 Task: Look for space in Boli, China from 6th September, 2023 to 10th September, 2023 for 1 adult in price range Rs.10000 to Rs.15000. Place can be private room with 1  bedroom having 1 bed and 1 bathroom. Property type can be house, flat, guest house, hotel. Booking option can be shelf check-in. Required host language is Chinese (Simplified).
Action: Mouse moved to (555, 119)
Screenshot: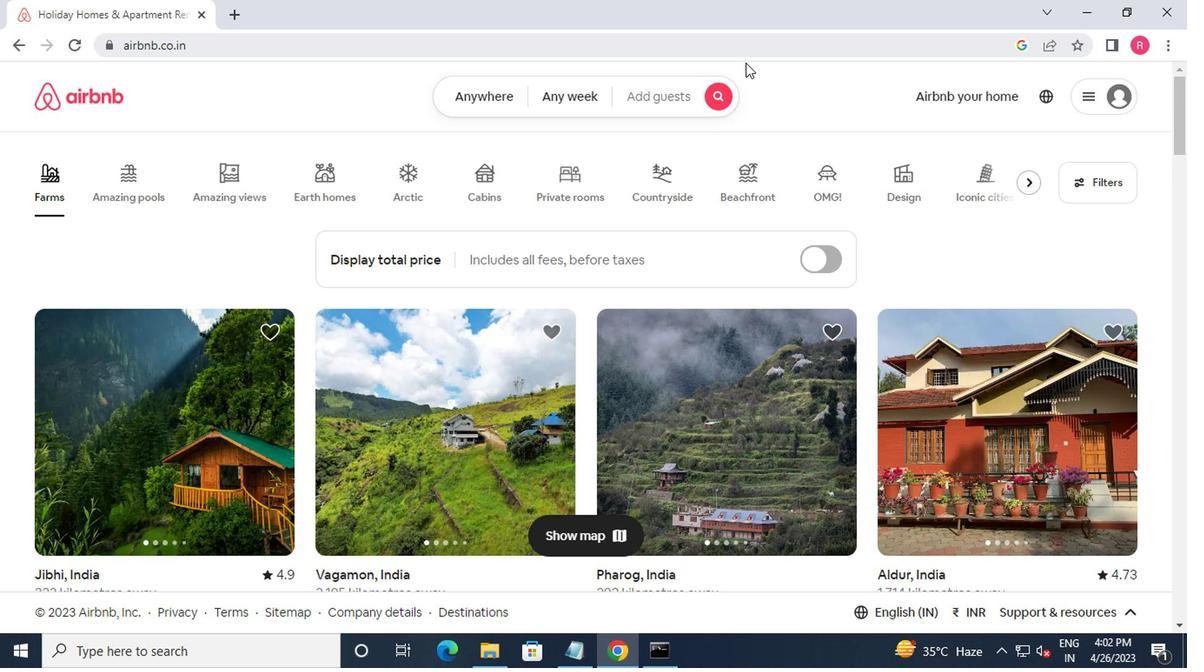 
Action: Mouse pressed left at (555, 119)
Screenshot: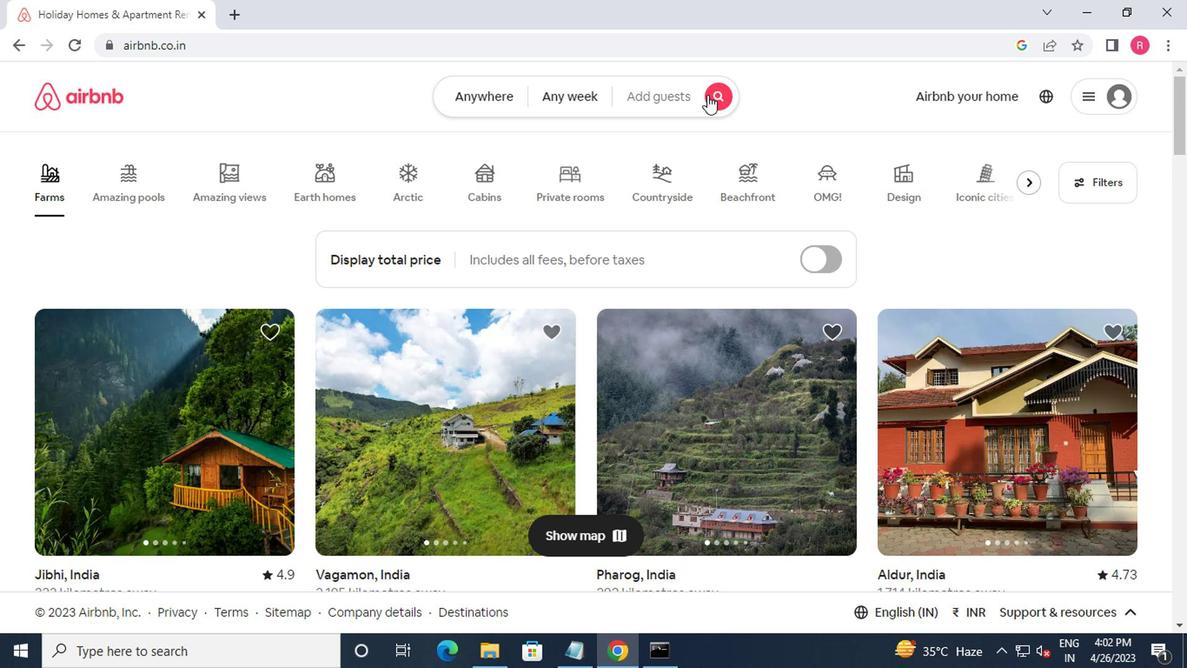 
Action: Mouse moved to (334, 166)
Screenshot: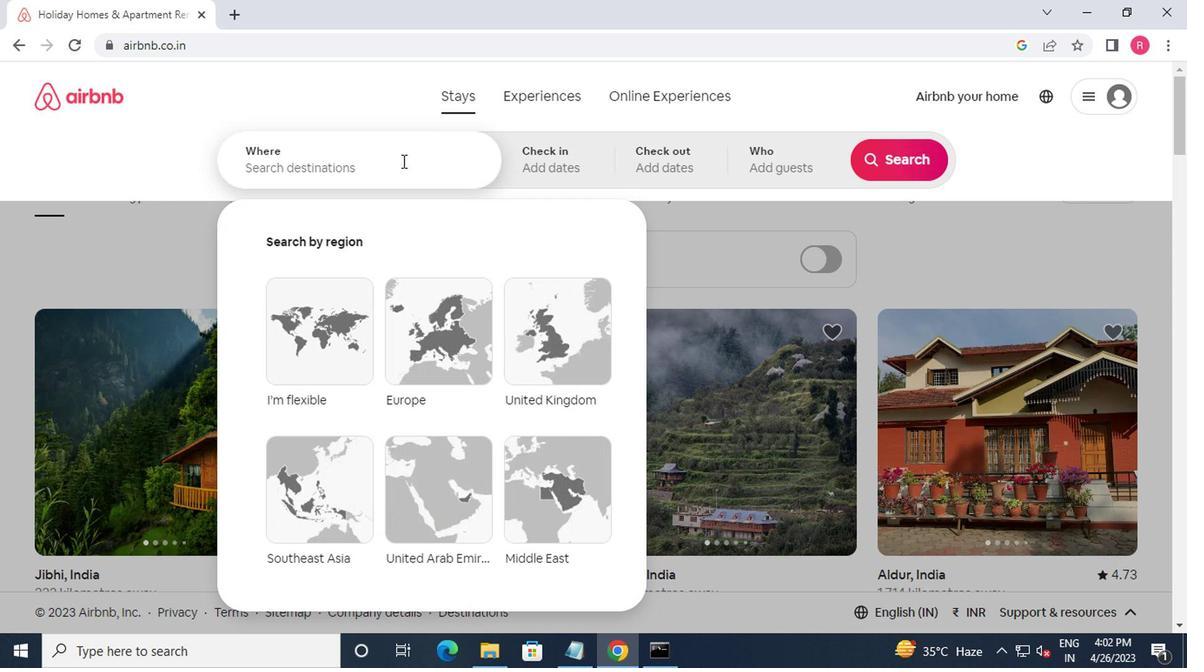 
Action: Mouse pressed left at (334, 166)
Screenshot: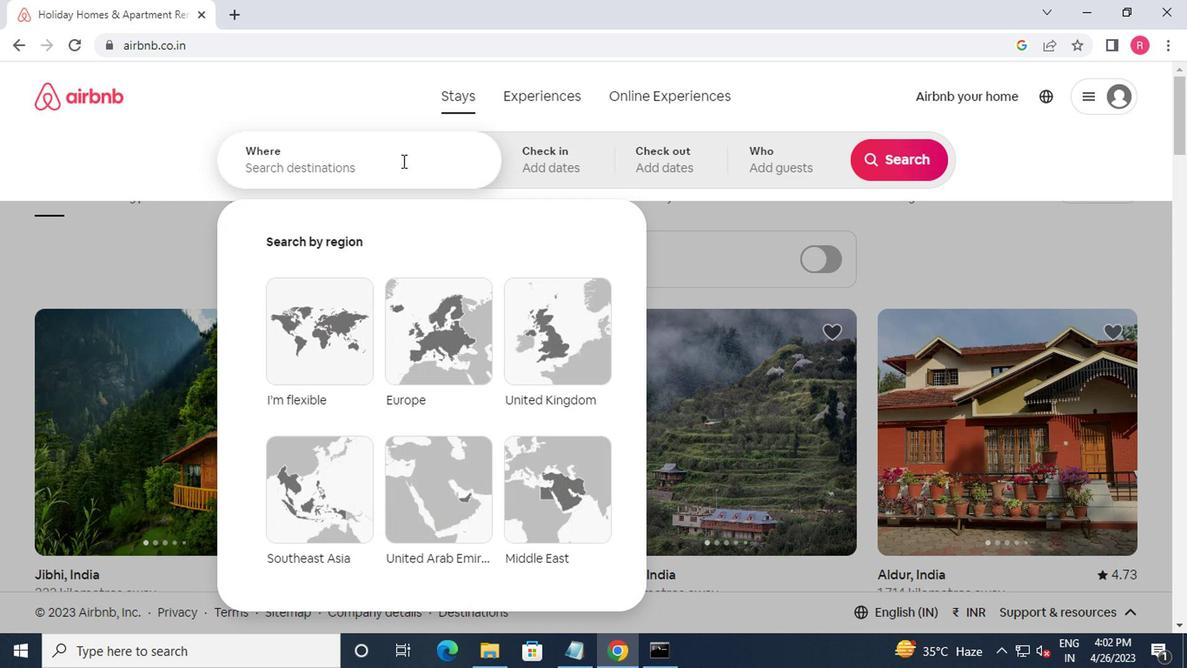 
Action: Mouse moved to (333, 167)
Screenshot: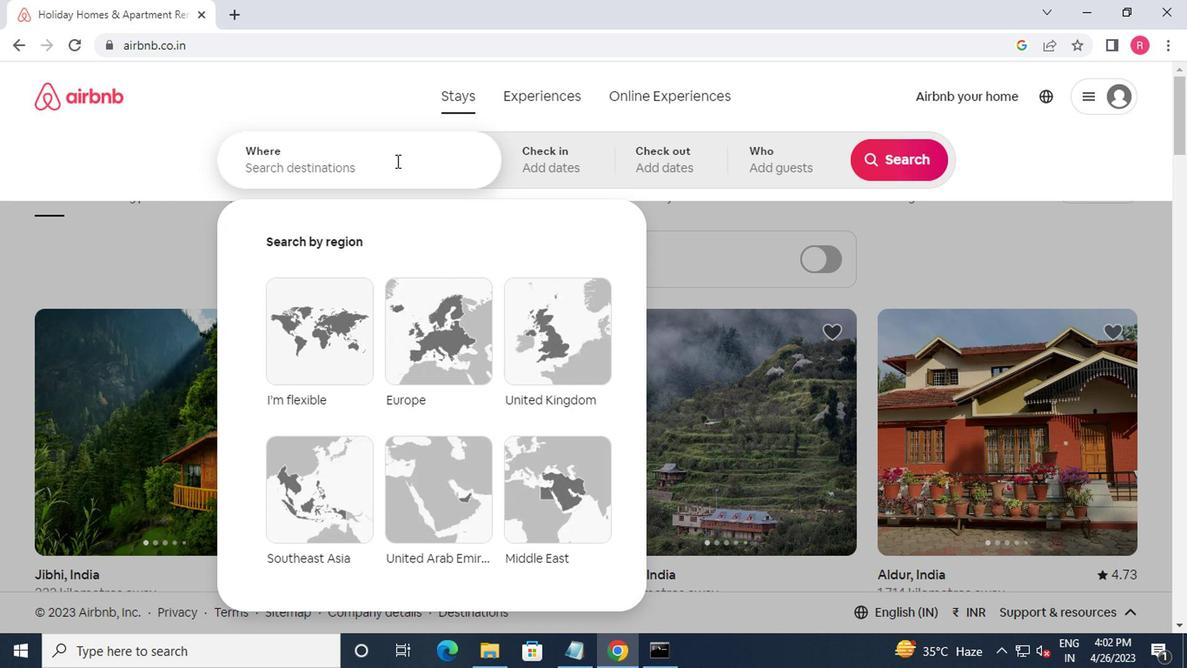 
Action: Key pressed boli,china<Key.enter>
Screenshot: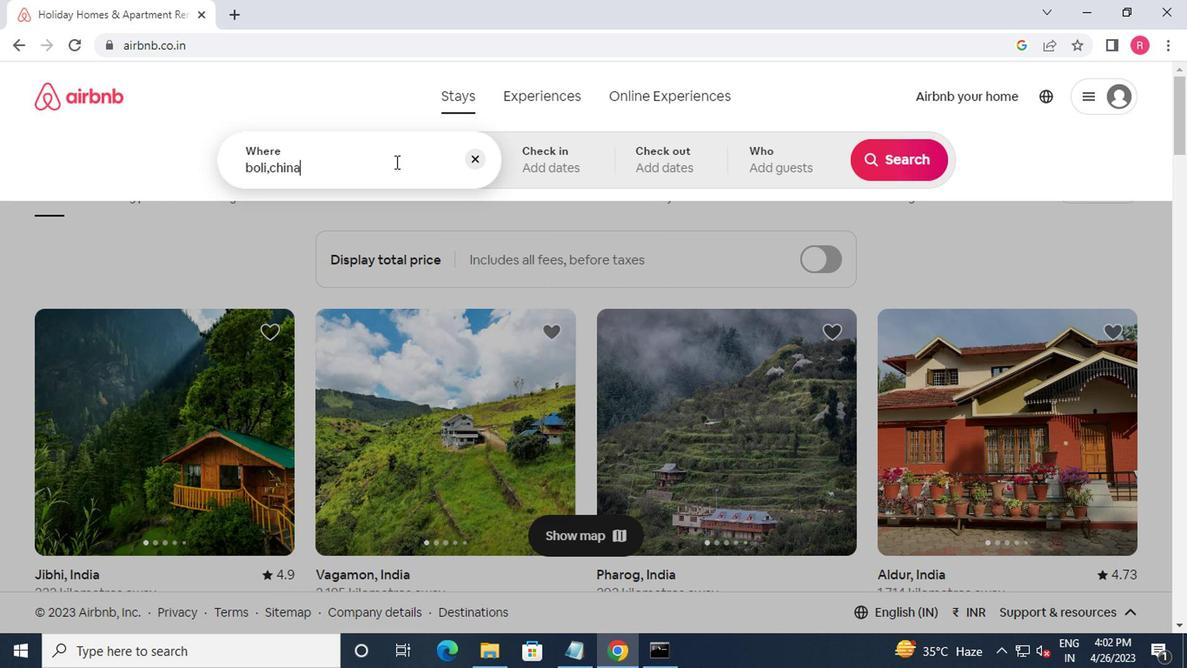 
Action: Mouse moved to (671, 267)
Screenshot: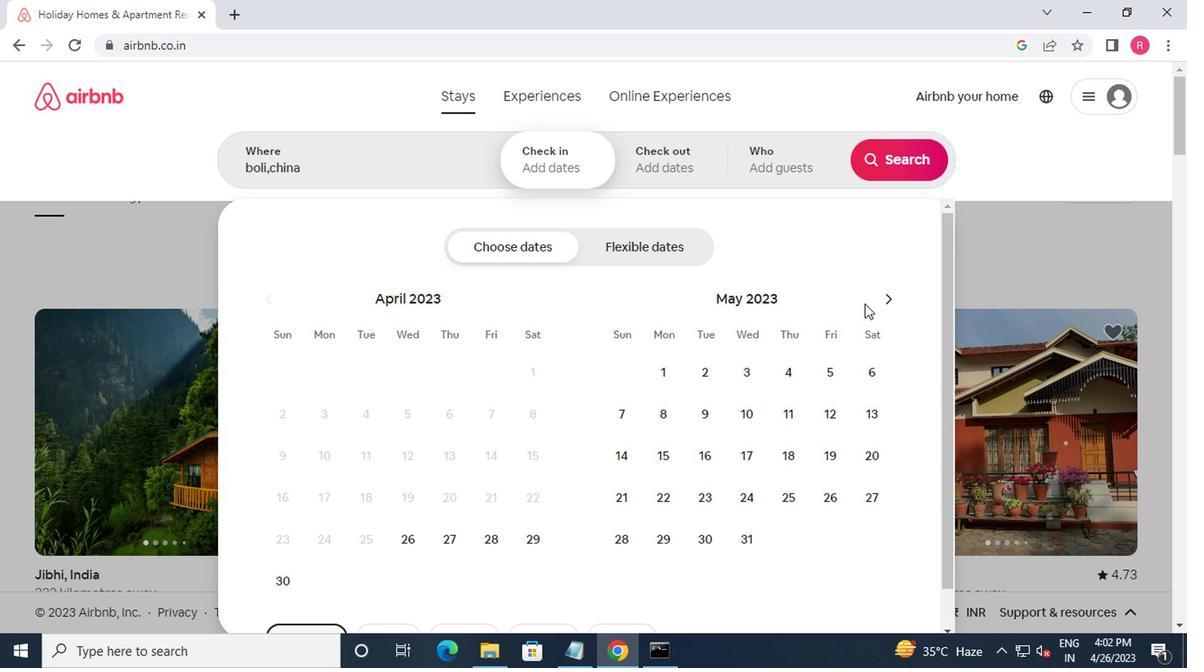 
Action: Mouse pressed left at (671, 267)
Screenshot: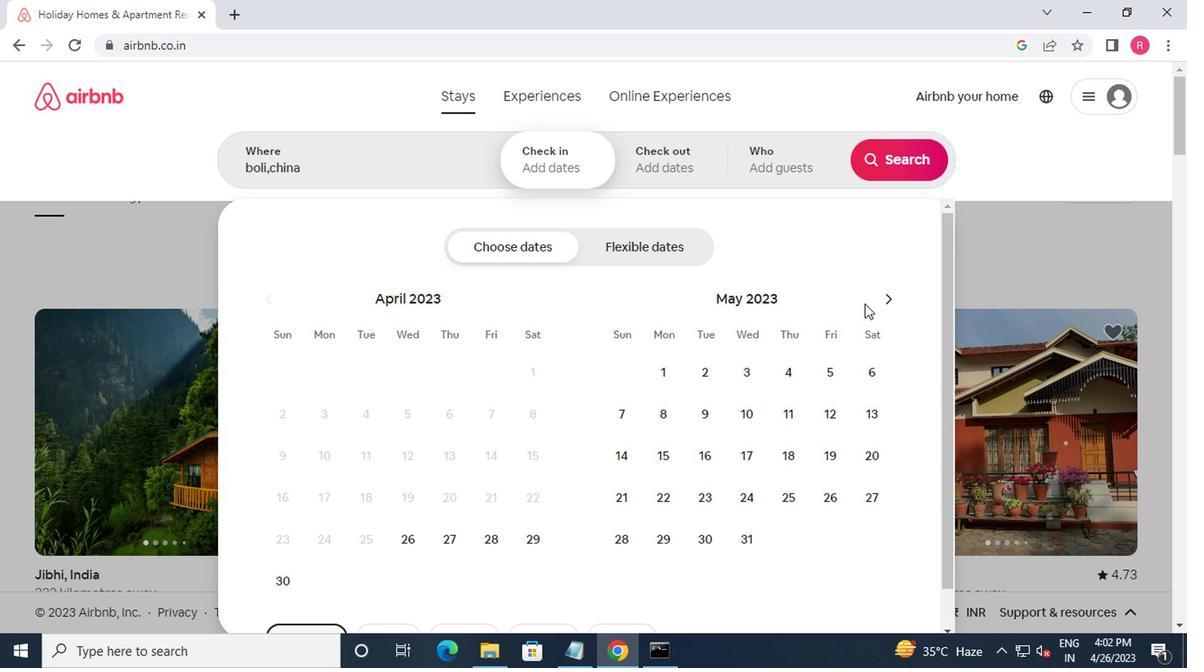 
Action: Mouse moved to (677, 267)
Screenshot: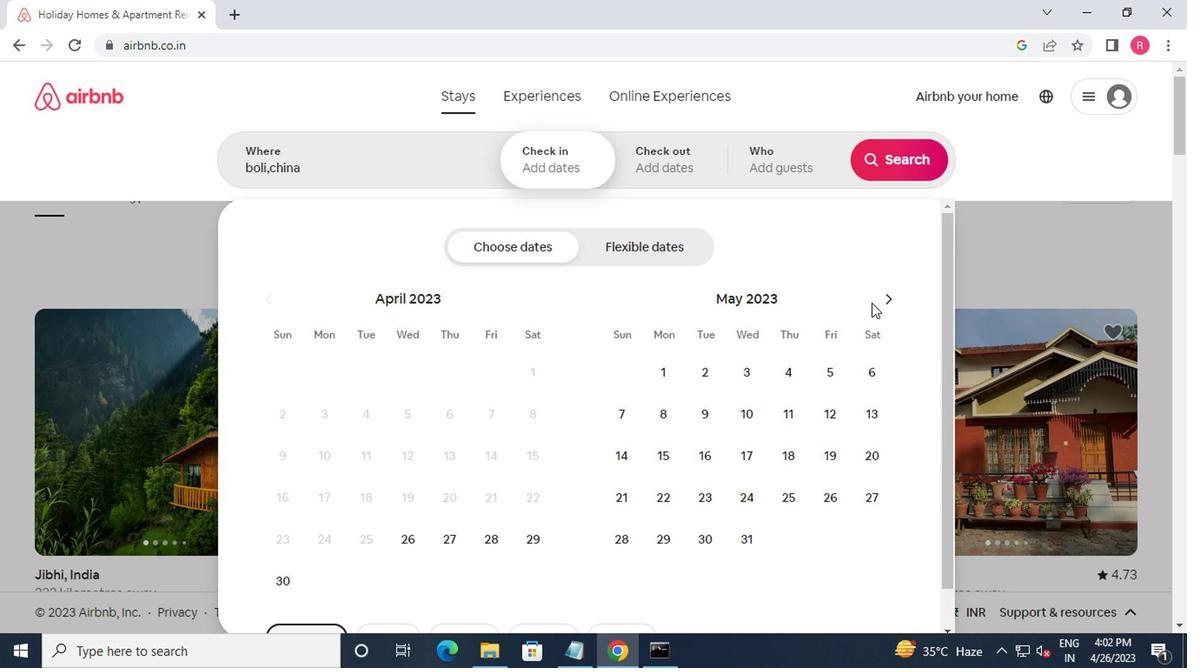 
Action: Mouse pressed left at (677, 267)
Screenshot: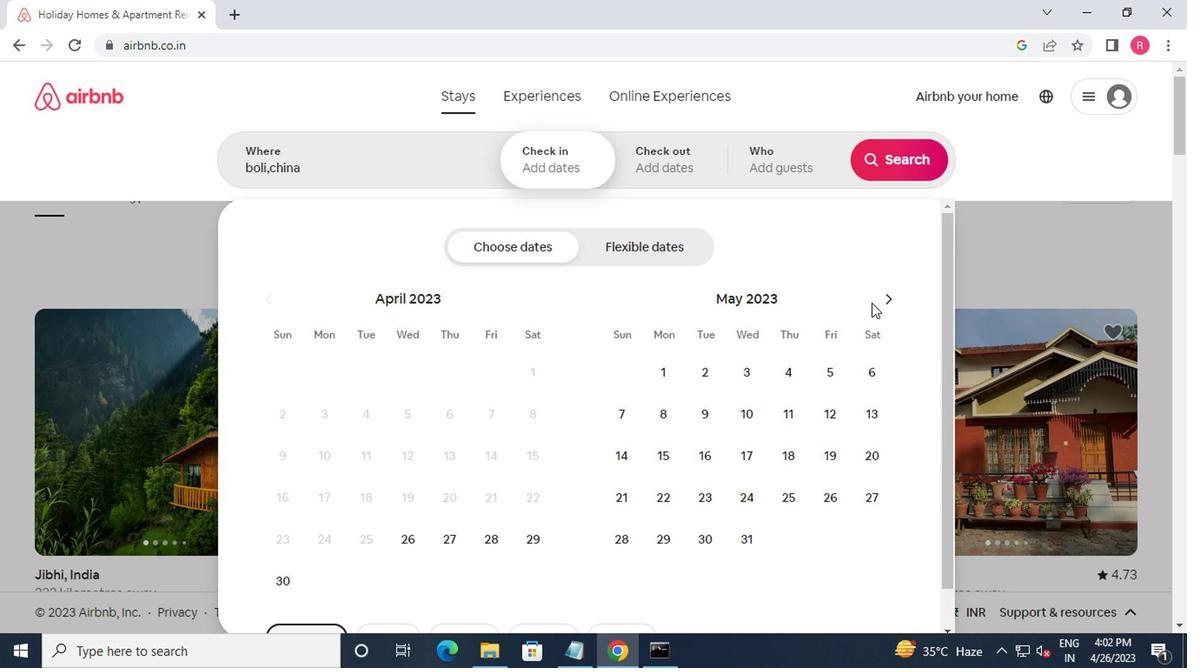 
Action: Mouse moved to (677, 267)
Screenshot: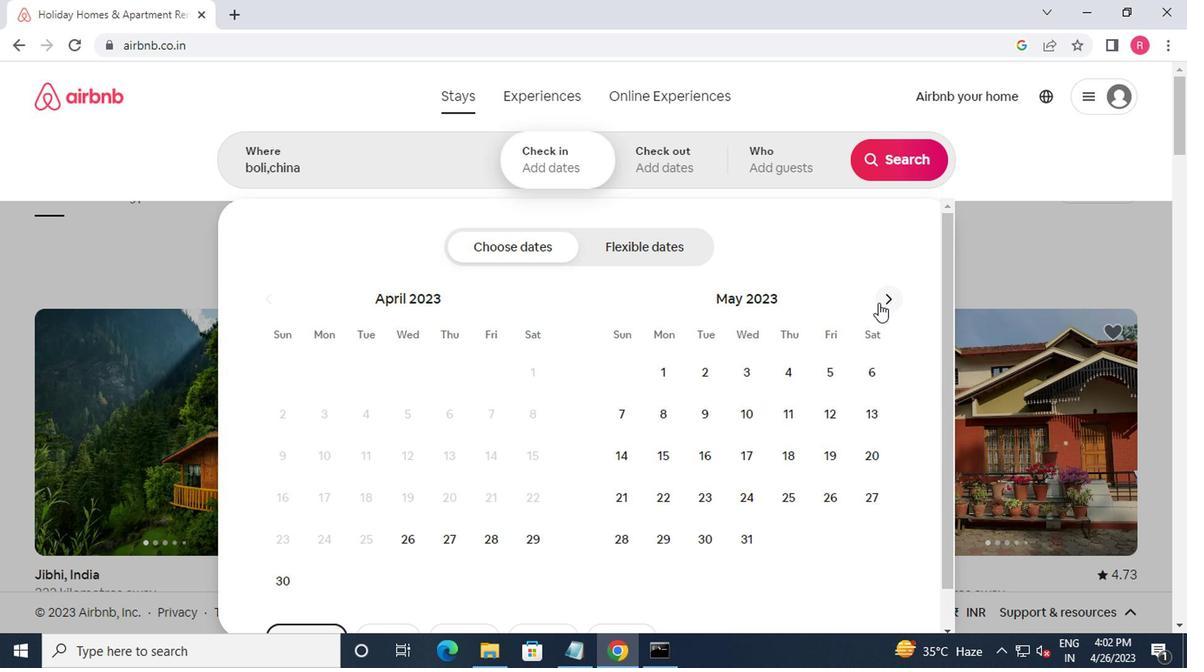 
Action: Mouse pressed left at (677, 267)
Screenshot: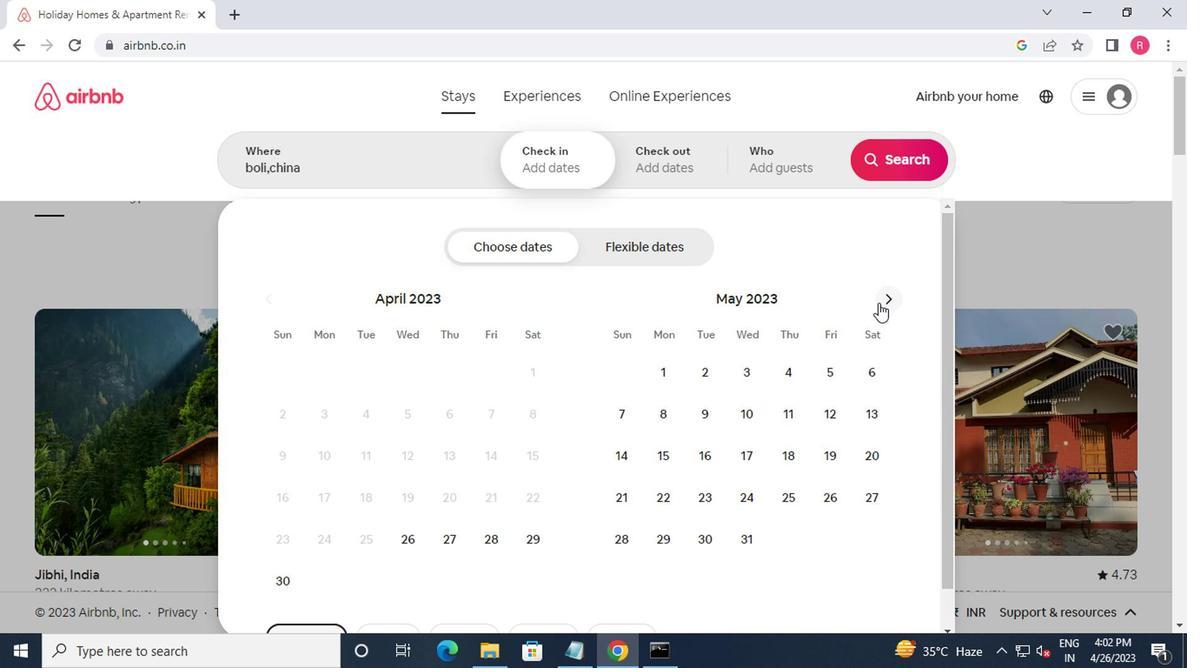 
Action: Mouse pressed left at (677, 267)
Screenshot: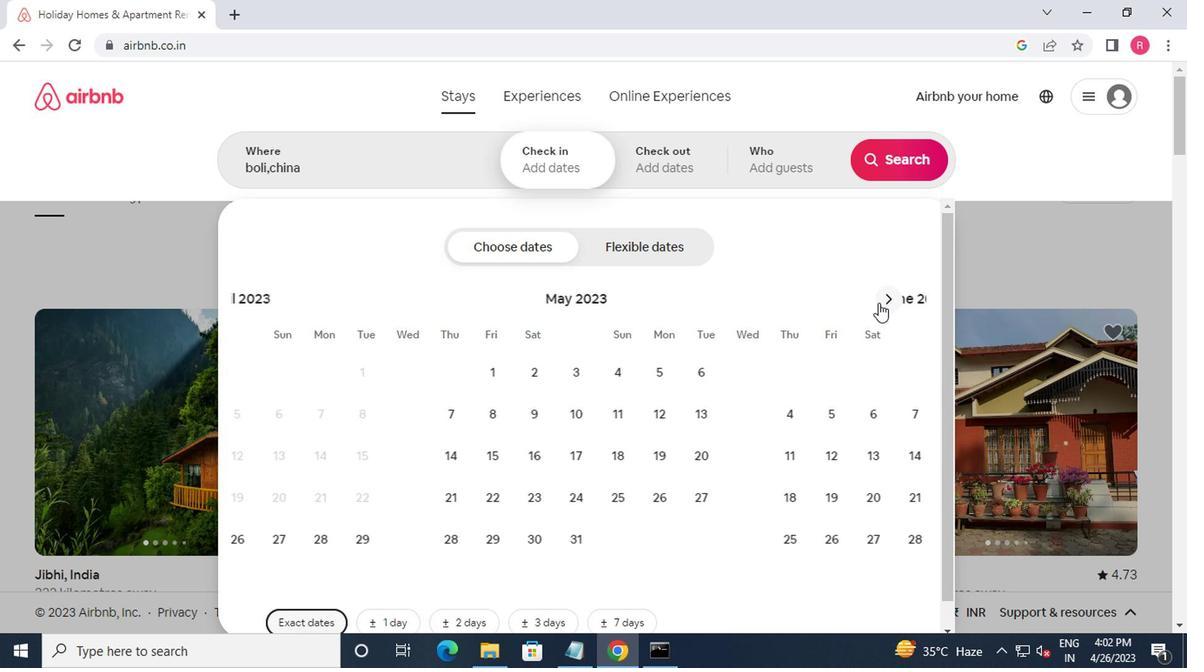 
Action: Mouse pressed left at (677, 267)
Screenshot: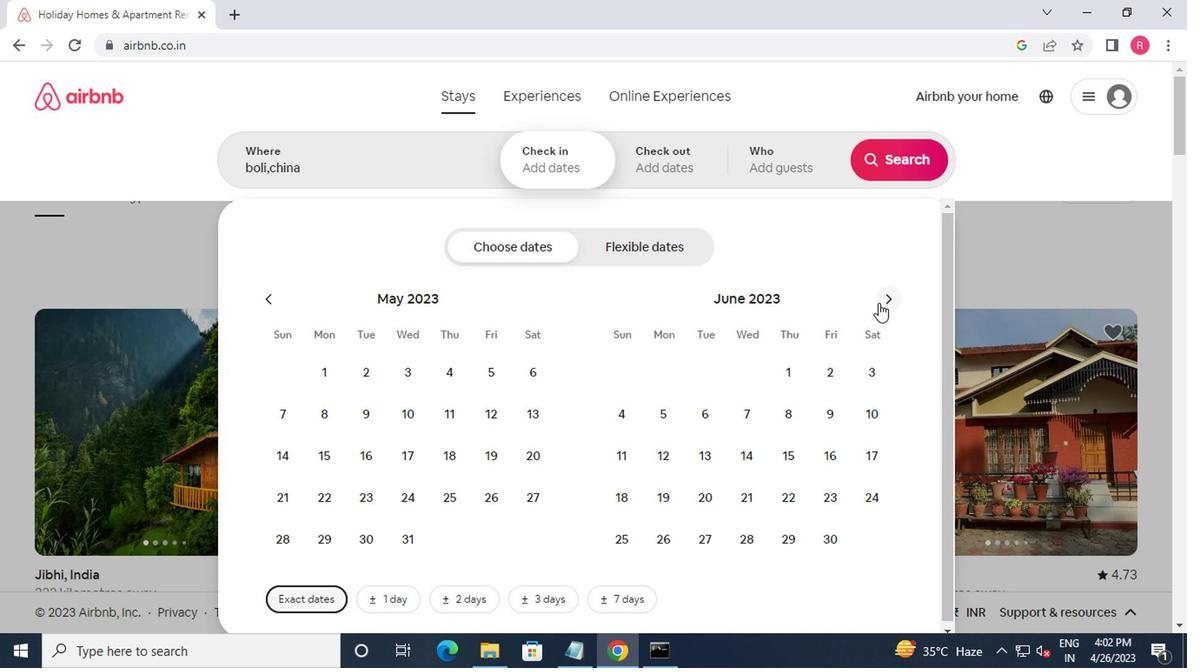 
Action: Mouse pressed left at (677, 267)
Screenshot: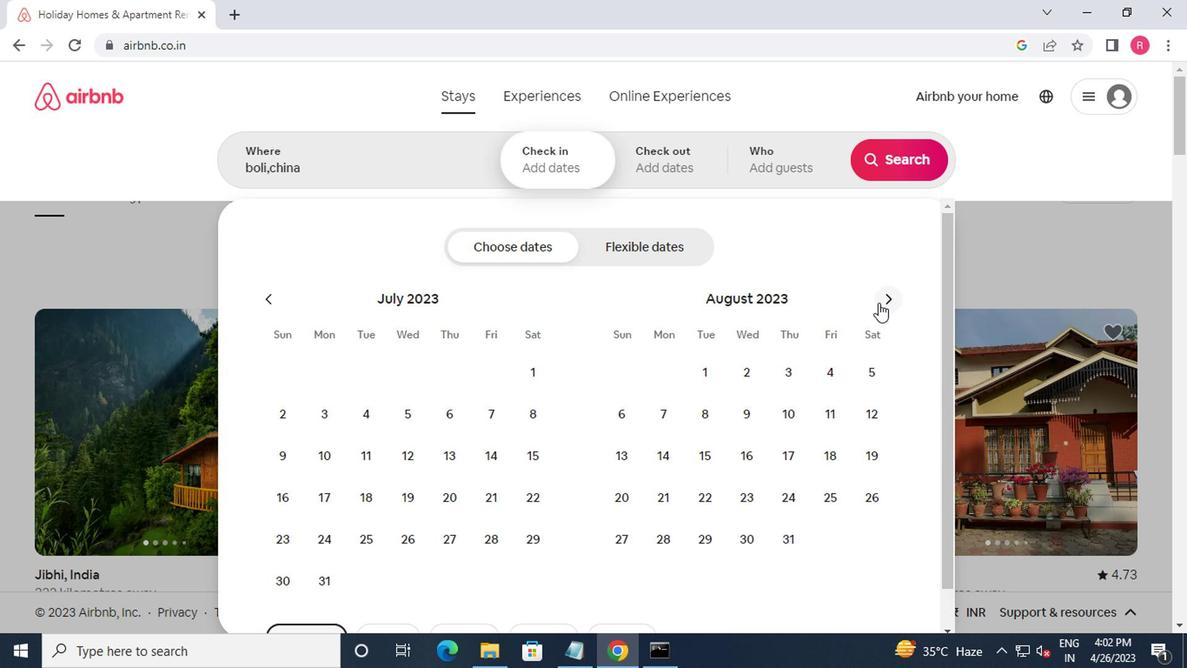 
Action: Mouse moved to (582, 348)
Screenshot: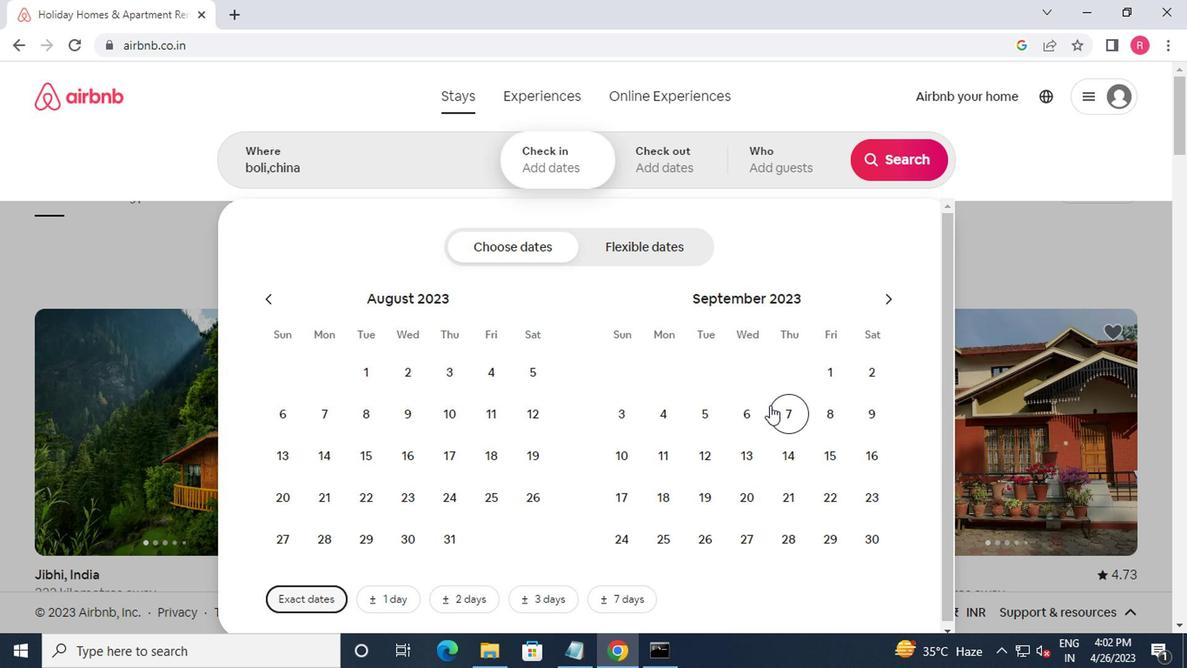 
Action: Mouse pressed left at (582, 348)
Screenshot: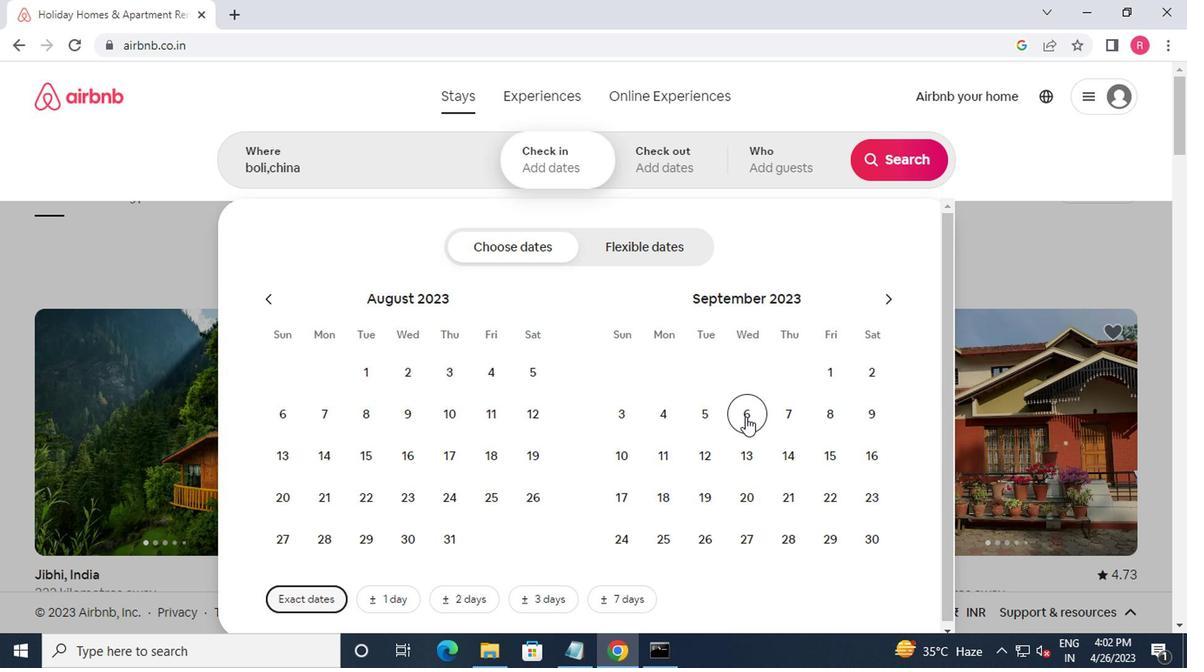
Action: Mouse moved to (495, 376)
Screenshot: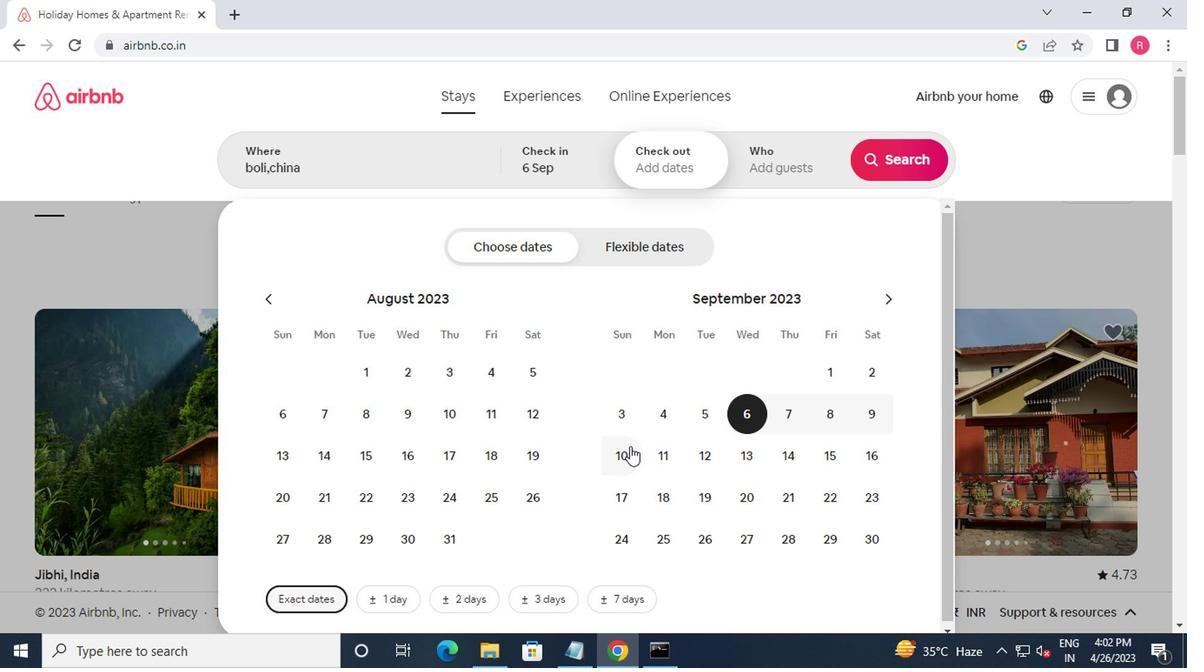 
Action: Mouse pressed left at (495, 376)
Screenshot: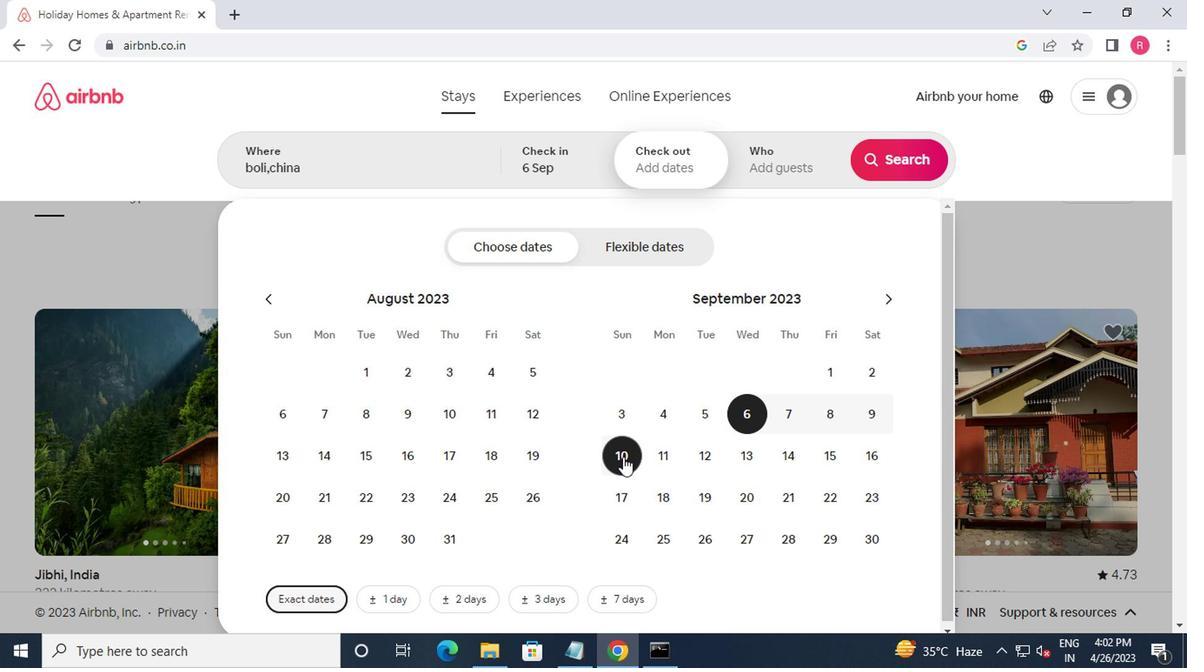 
Action: Mouse moved to (592, 170)
Screenshot: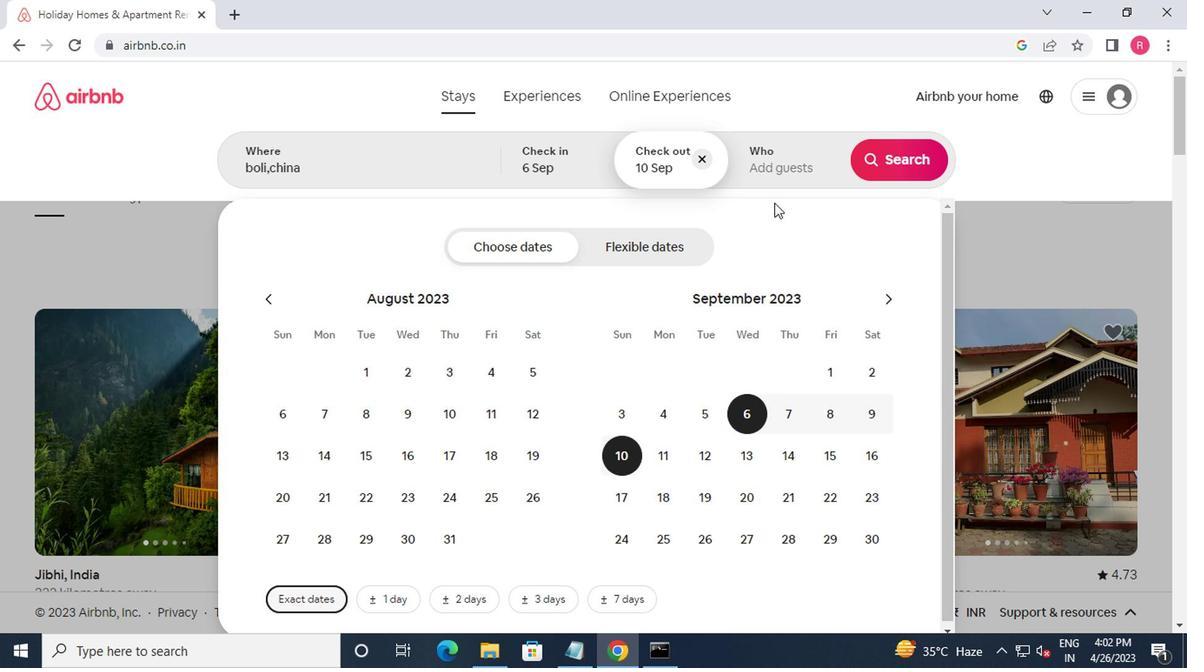 
Action: Mouse pressed left at (592, 170)
Screenshot: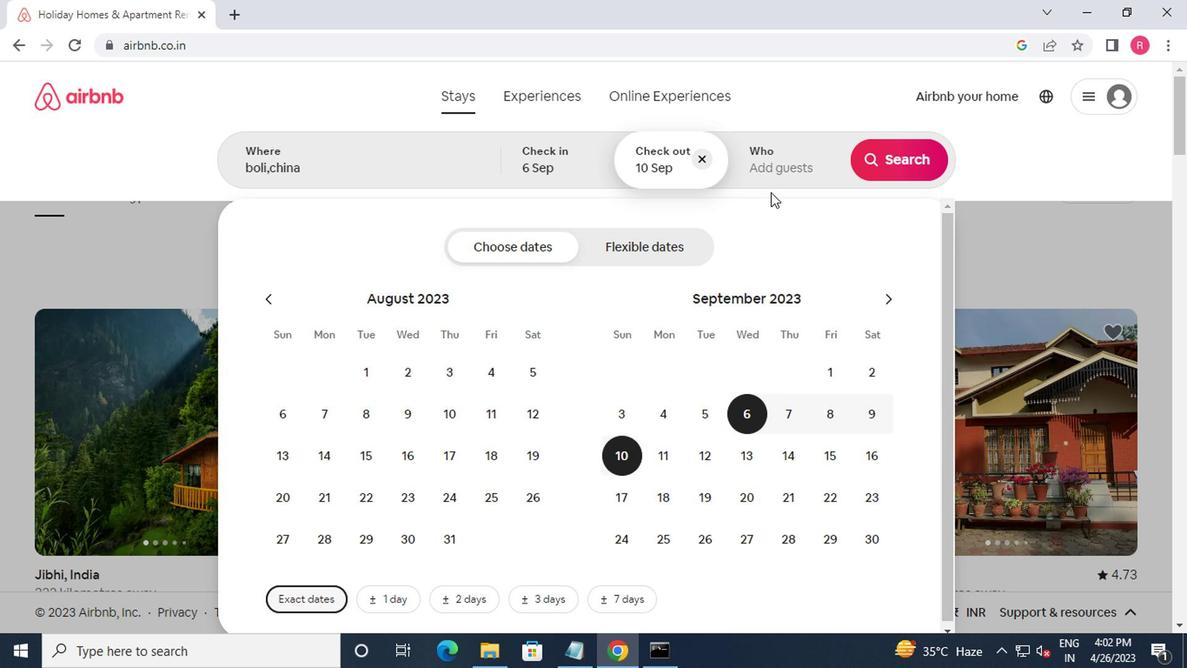 
Action: Mouse moved to (690, 234)
Screenshot: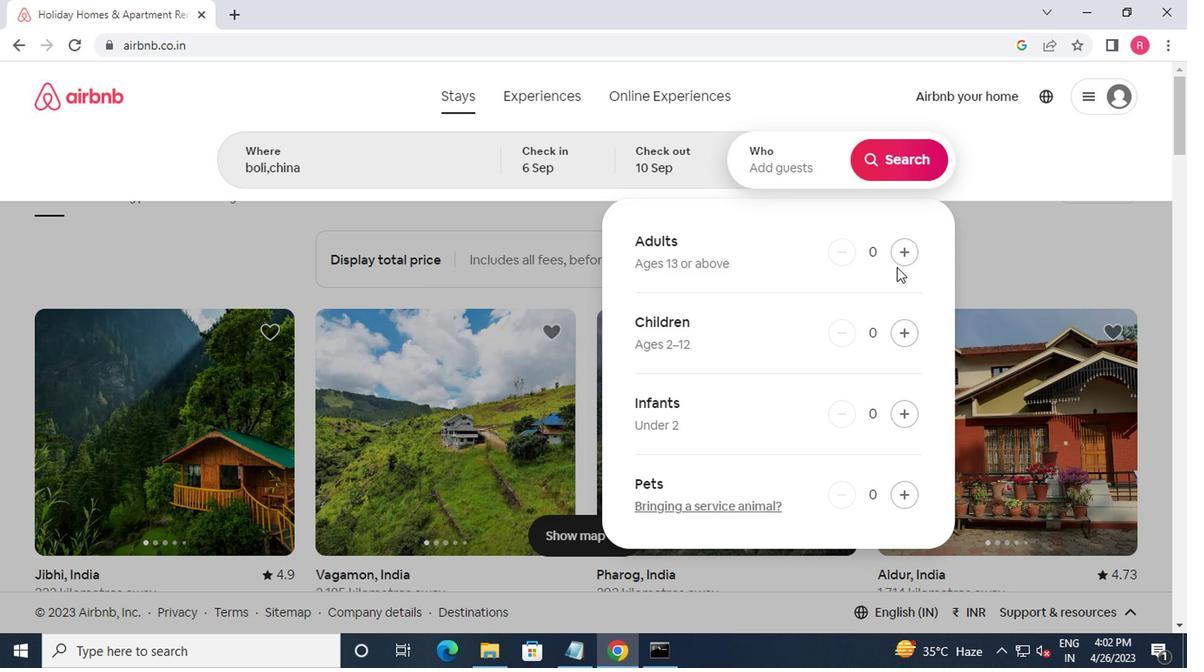 
Action: Mouse pressed left at (690, 234)
Screenshot: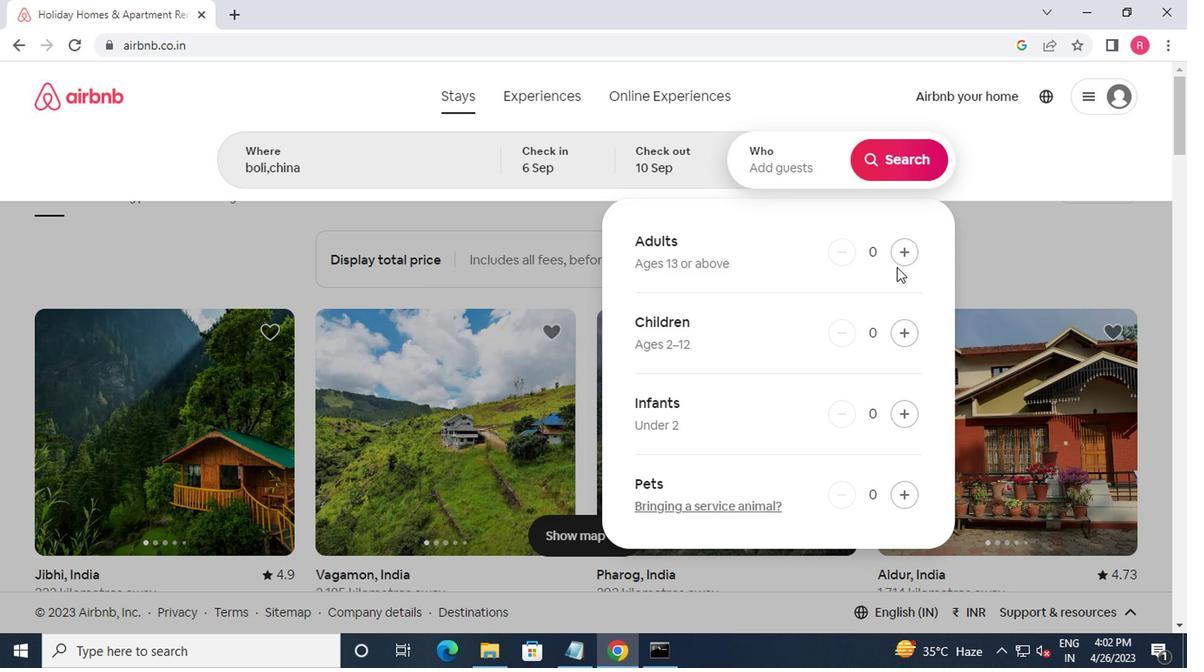 
Action: Mouse moved to (687, 170)
Screenshot: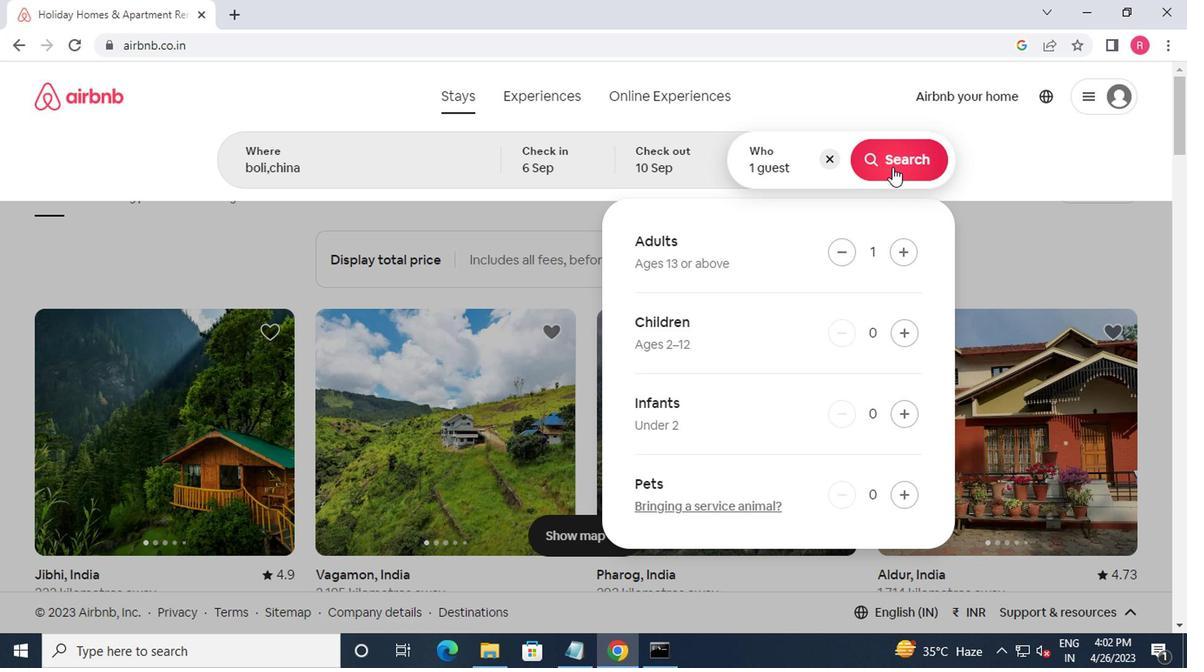 
Action: Mouse pressed left at (687, 170)
Screenshot: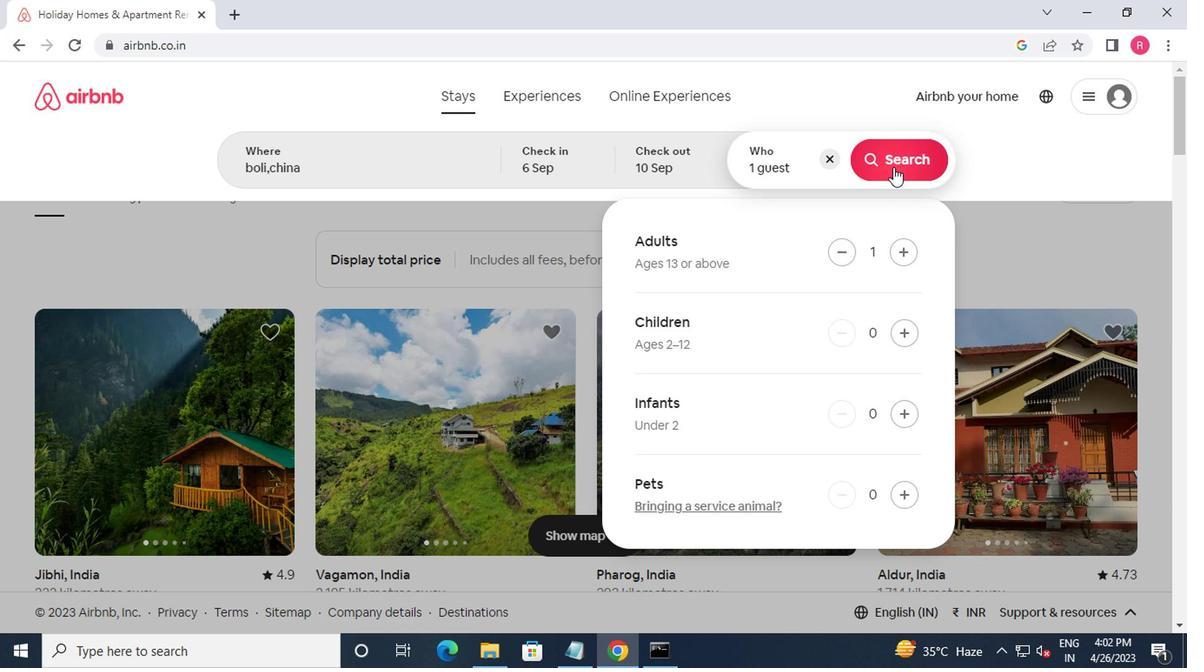 
Action: Mouse moved to (846, 179)
Screenshot: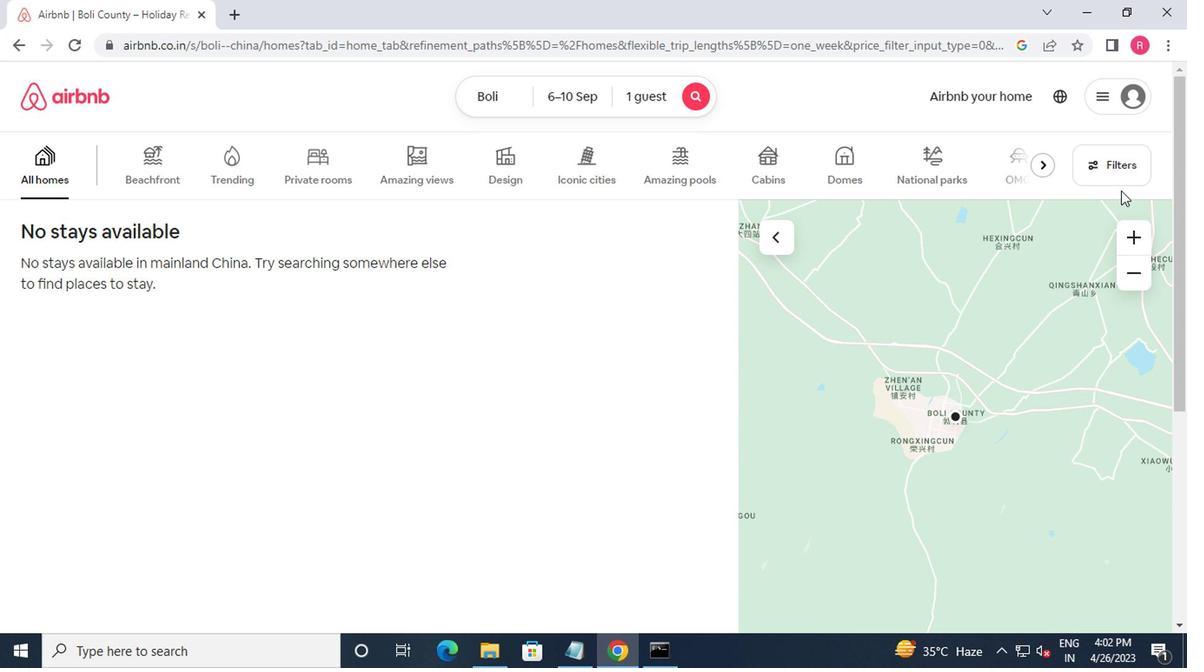 
Action: Mouse pressed left at (846, 179)
Screenshot: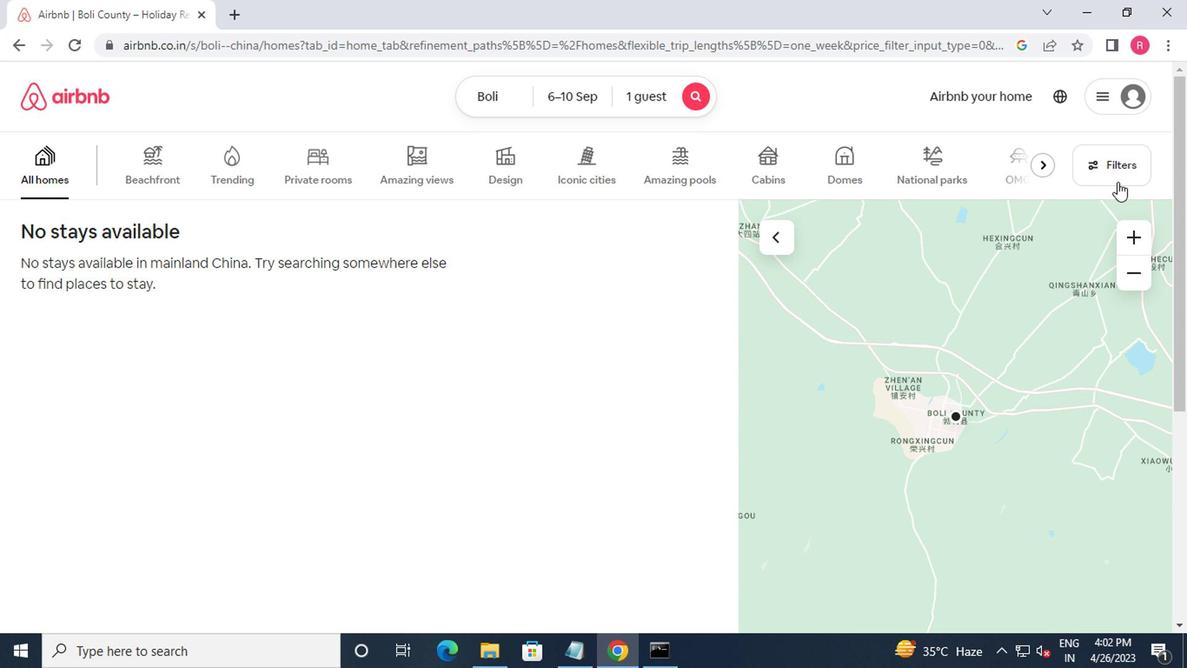 
Action: Mouse moved to (856, 167)
Screenshot: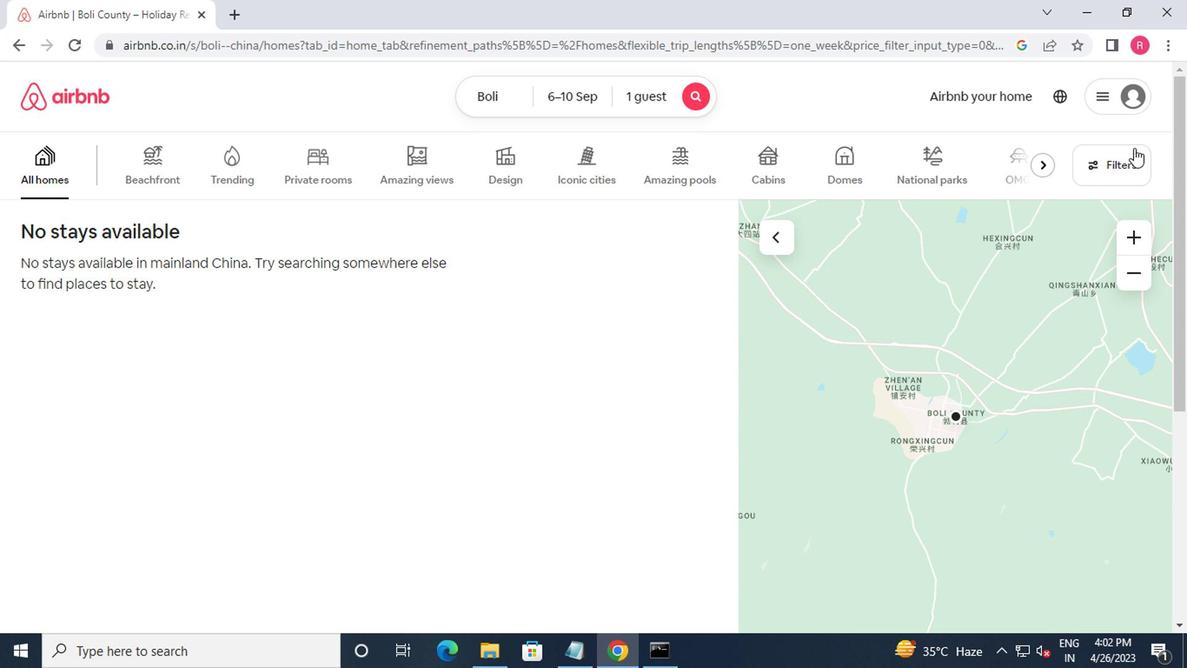 
Action: Mouse pressed left at (856, 167)
Screenshot: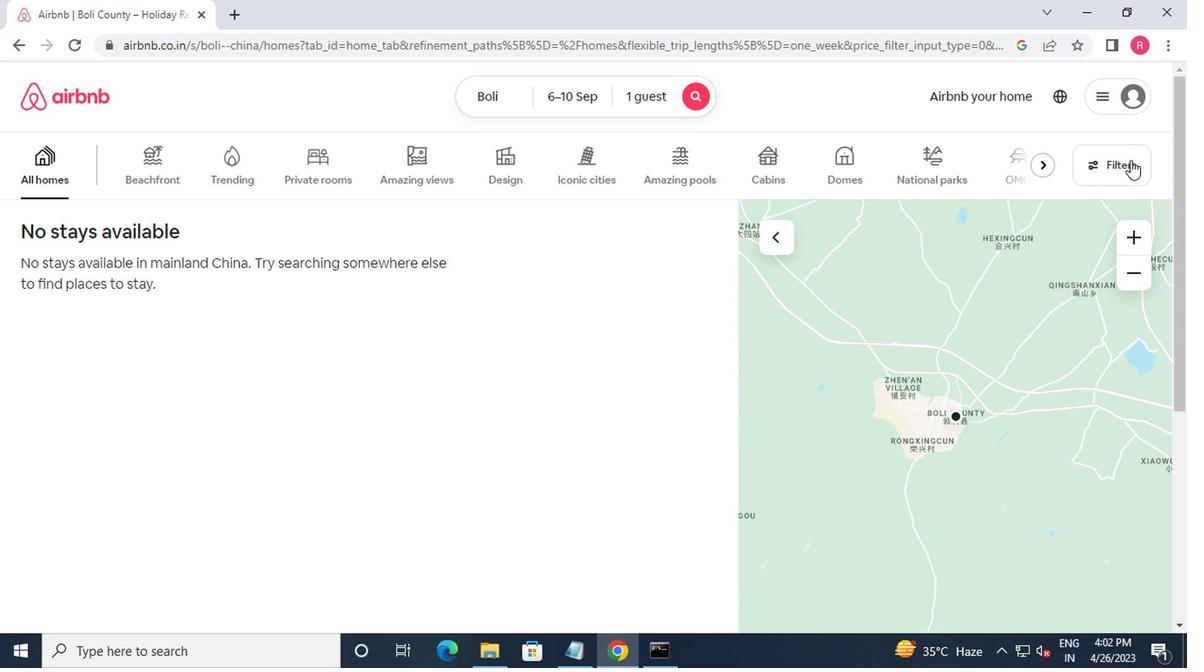 
Action: Mouse moved to (836, 170)
Screenshot: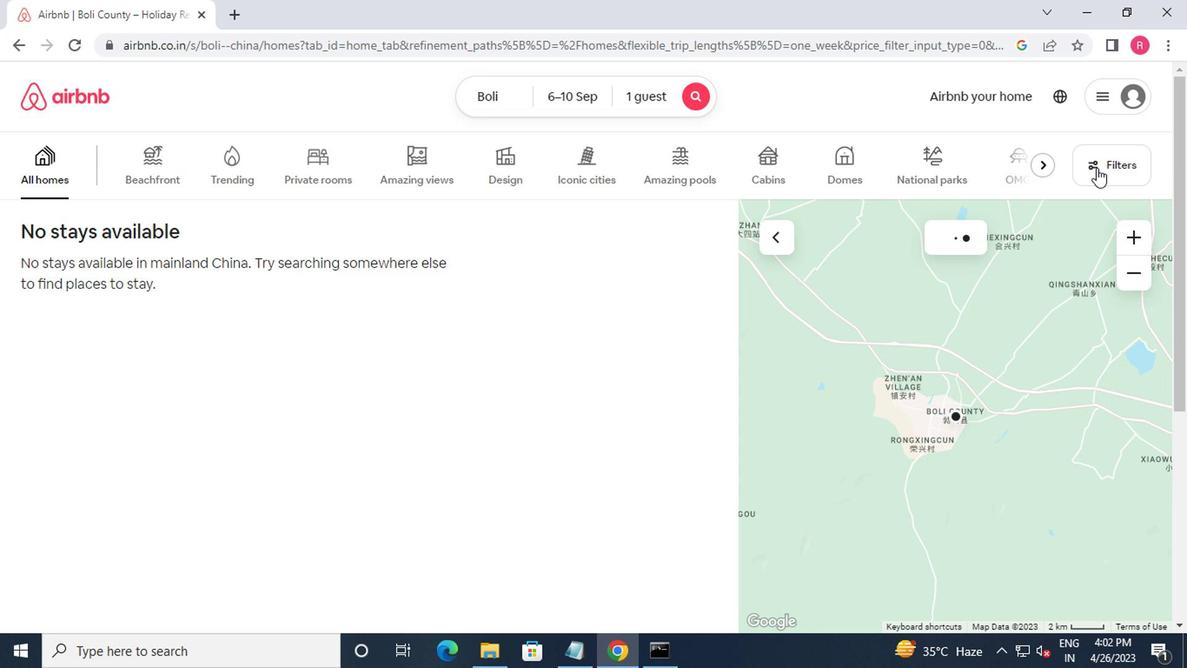 
Action: Mouse pressed left at (836, 170)
Screenshot: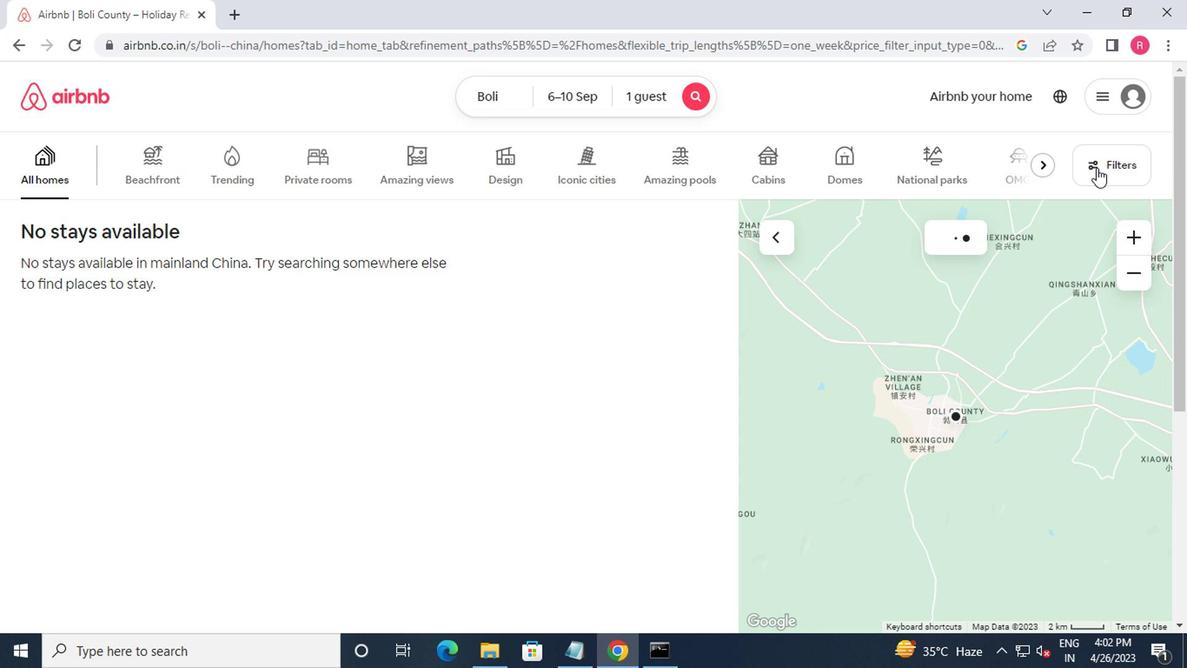 
Action: Mouse moved to (398, 240)
Screenshot: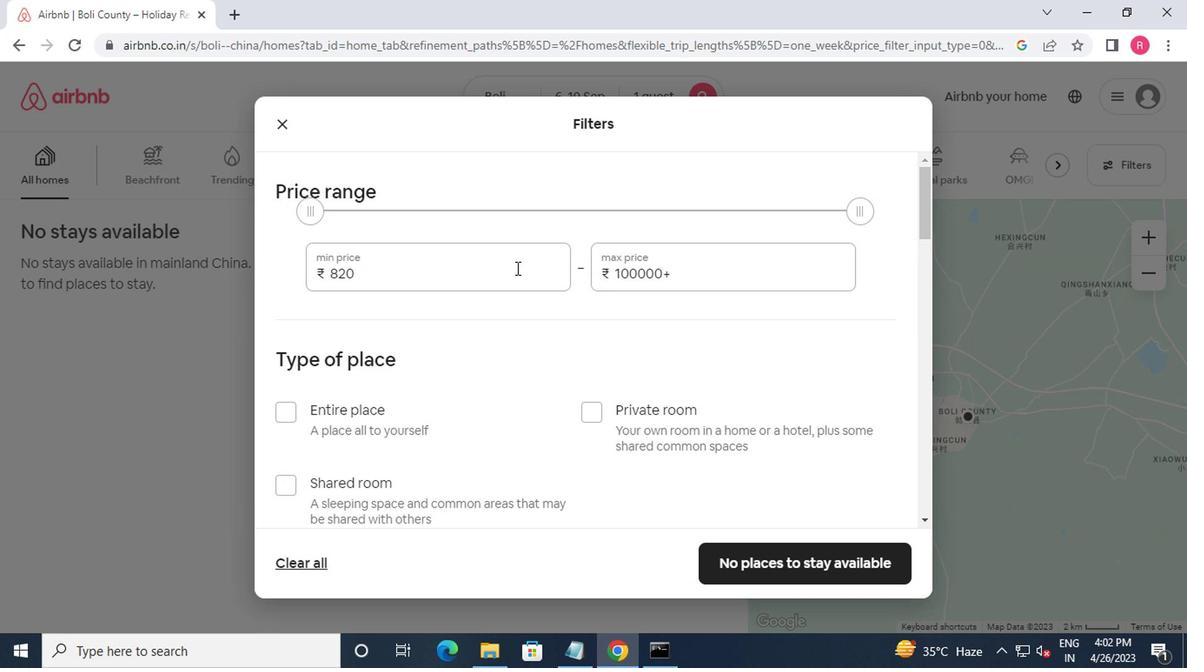 
Action: Mouse pressed left at (398, 240)
Screenshot: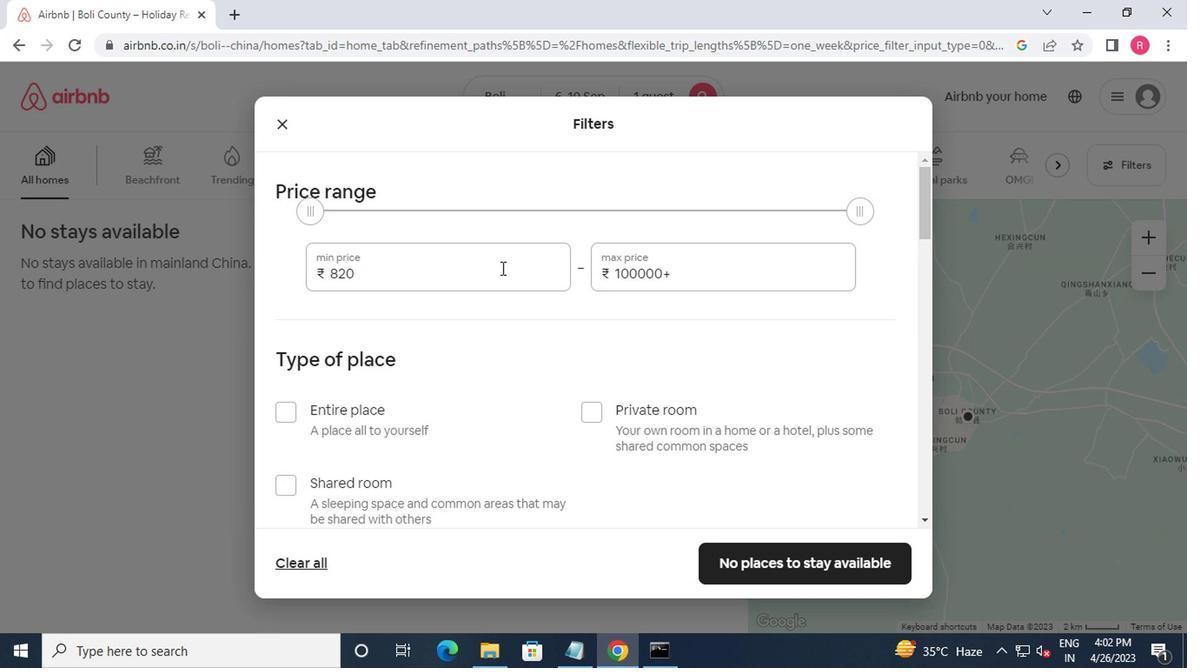 
Action: Mouse moved to (398, 239)
Screenshot: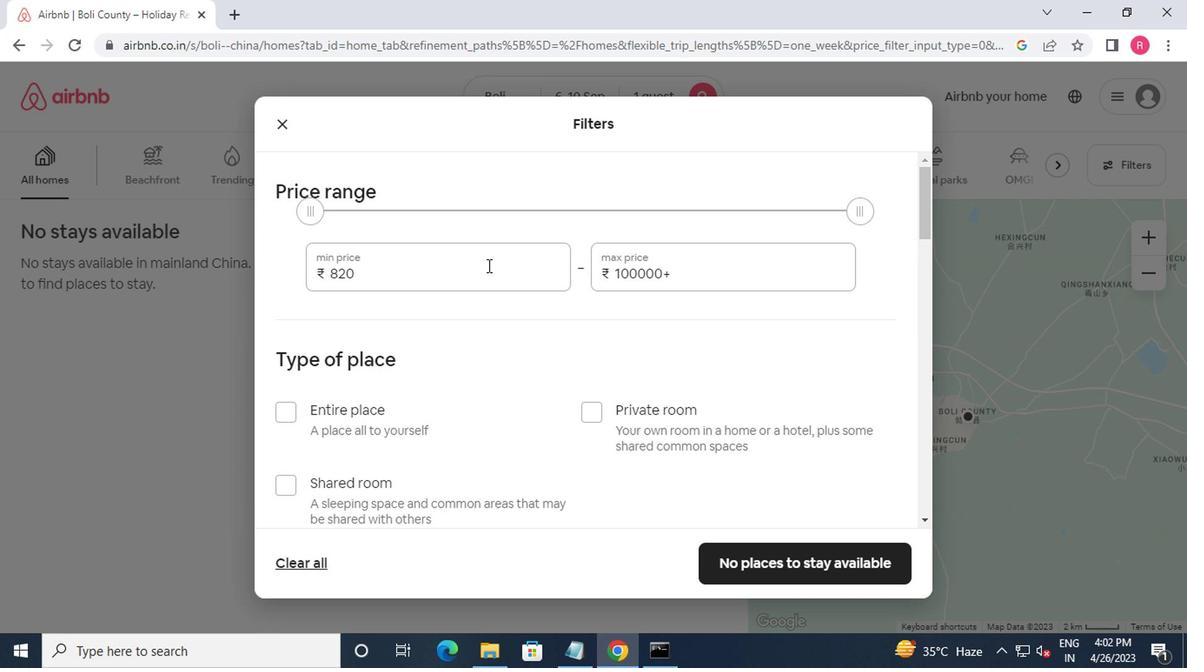 
Action: Key pressed <Key.backspace><Key.backspace><Key.backspace><Key.backspace>10000<Key.tab>15000
Screenshot: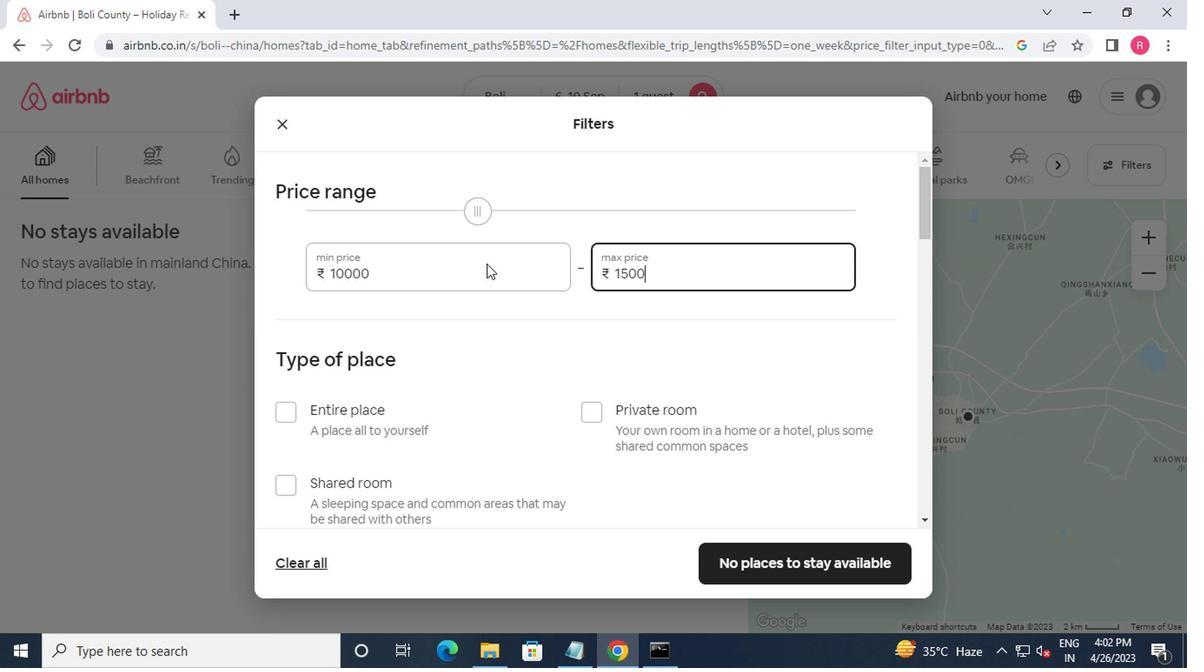 
Action: Mouse moved to (399, 244)
Screenshot: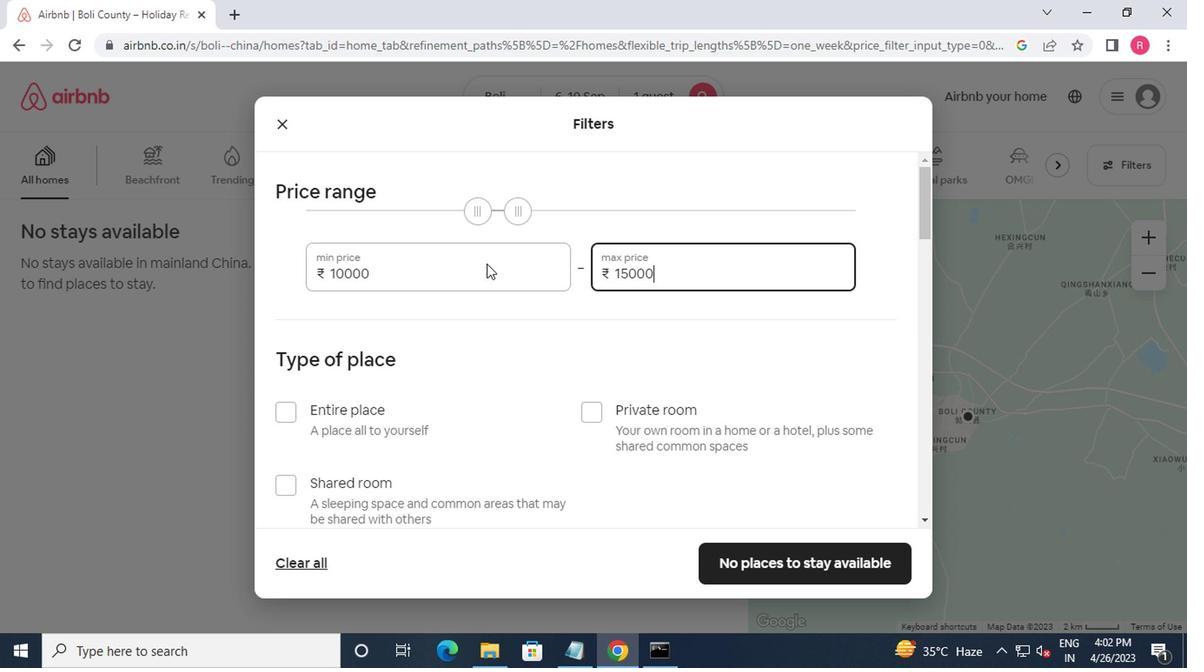 
Action: Mouse scrolled (399, 243) with delta (0, 0)
Screenshot: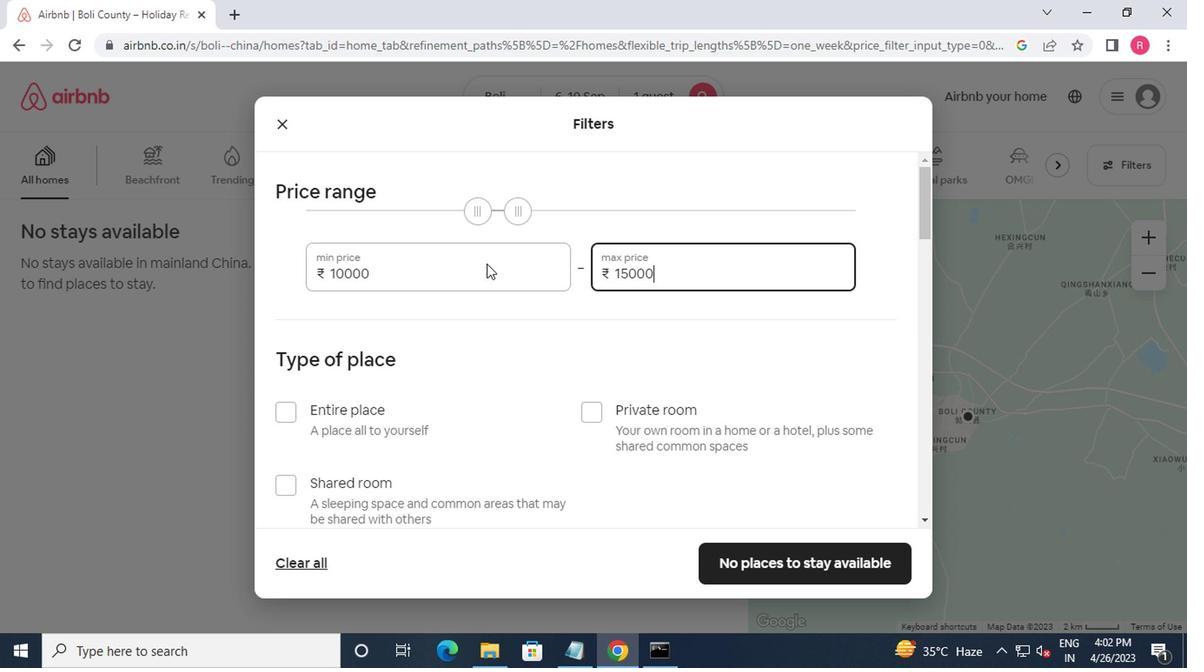 
Action: Mouse moved to (404, 253)
Screenshot: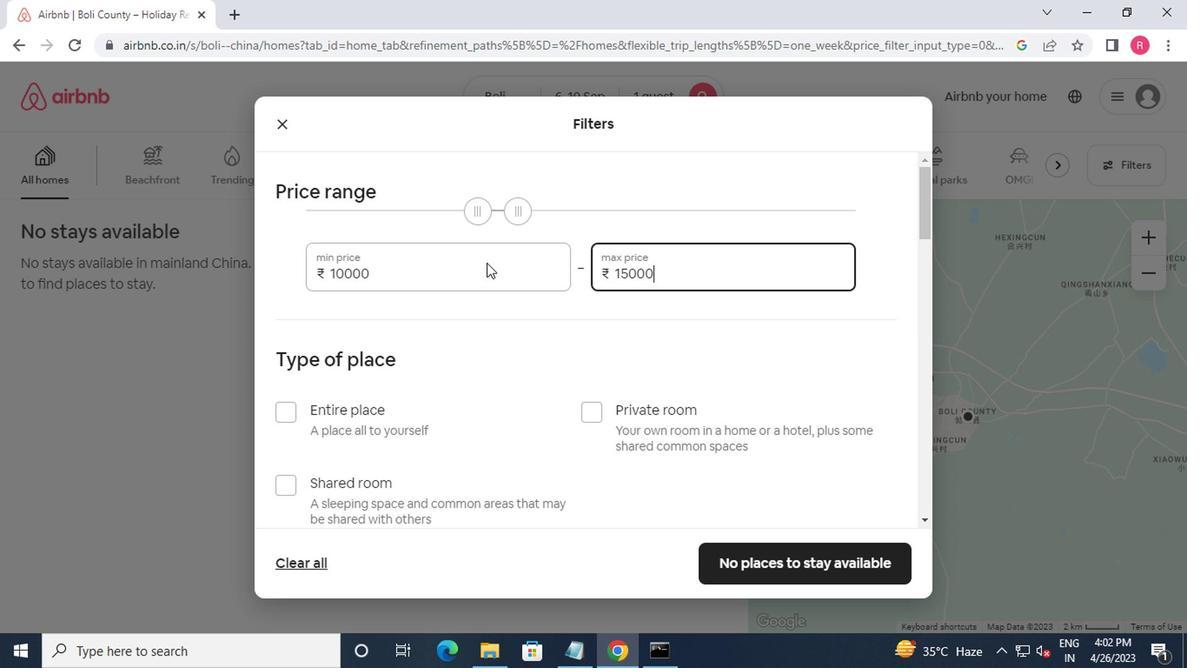 
Action: Mouse scrolled (404, 252) with delta (0, 0)
Screenshot: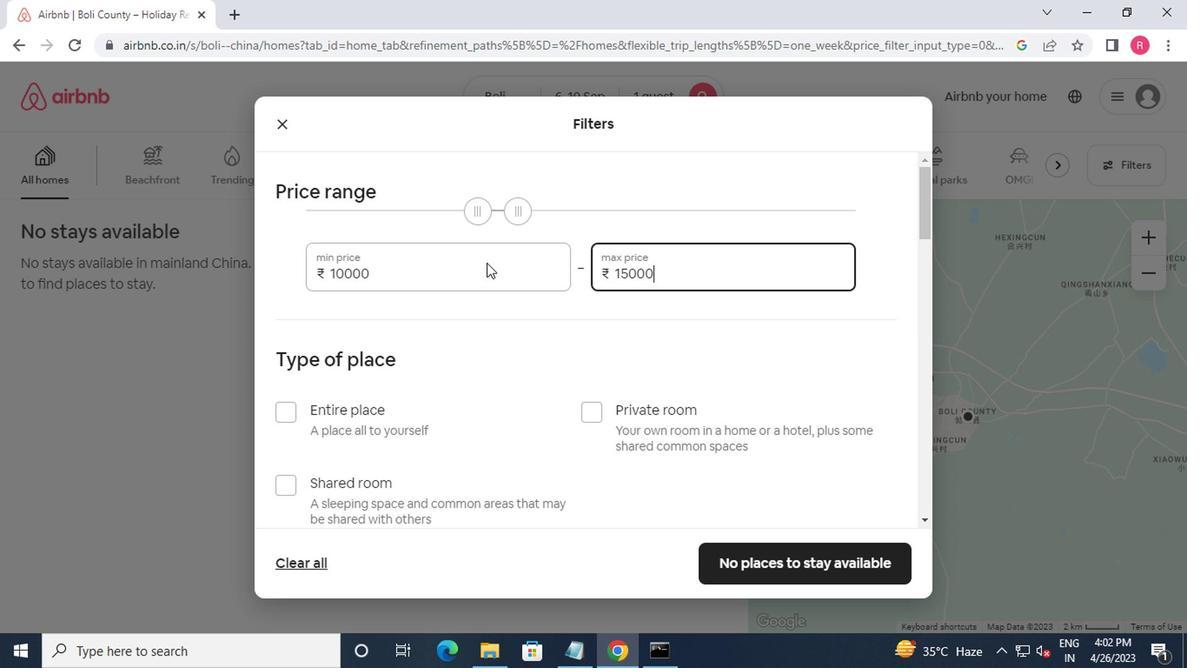 
Action: Mouse moved to (473, 224)
Screenshot: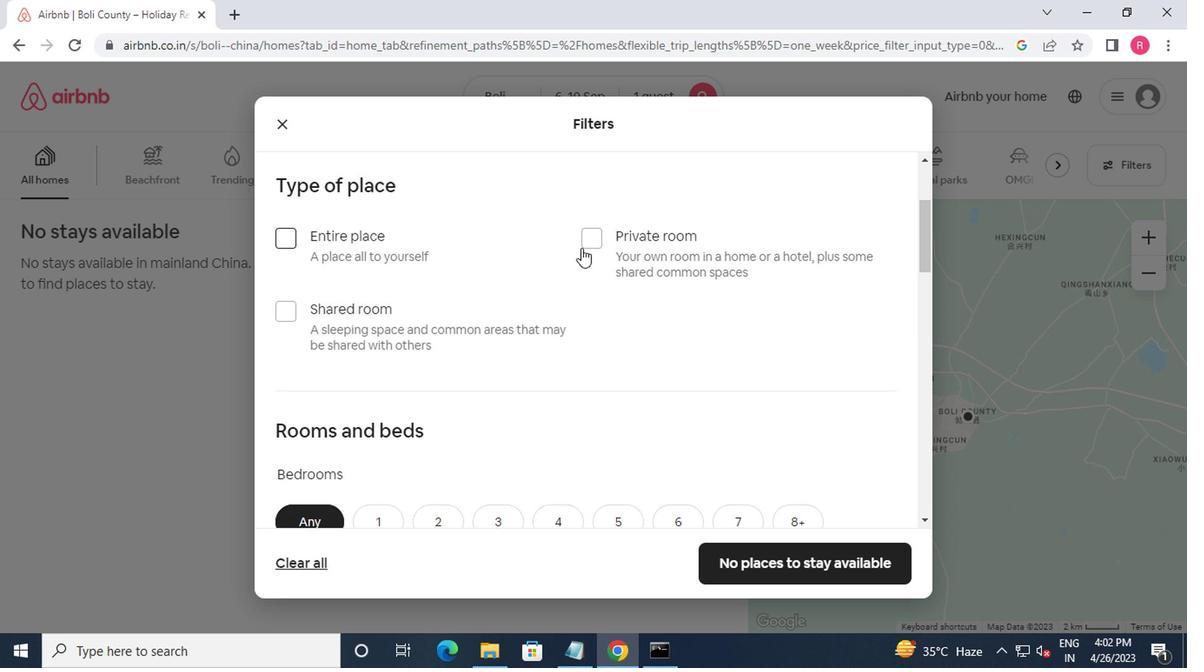 
Action: Mouse pressed left at (473, 224)
Screenshot: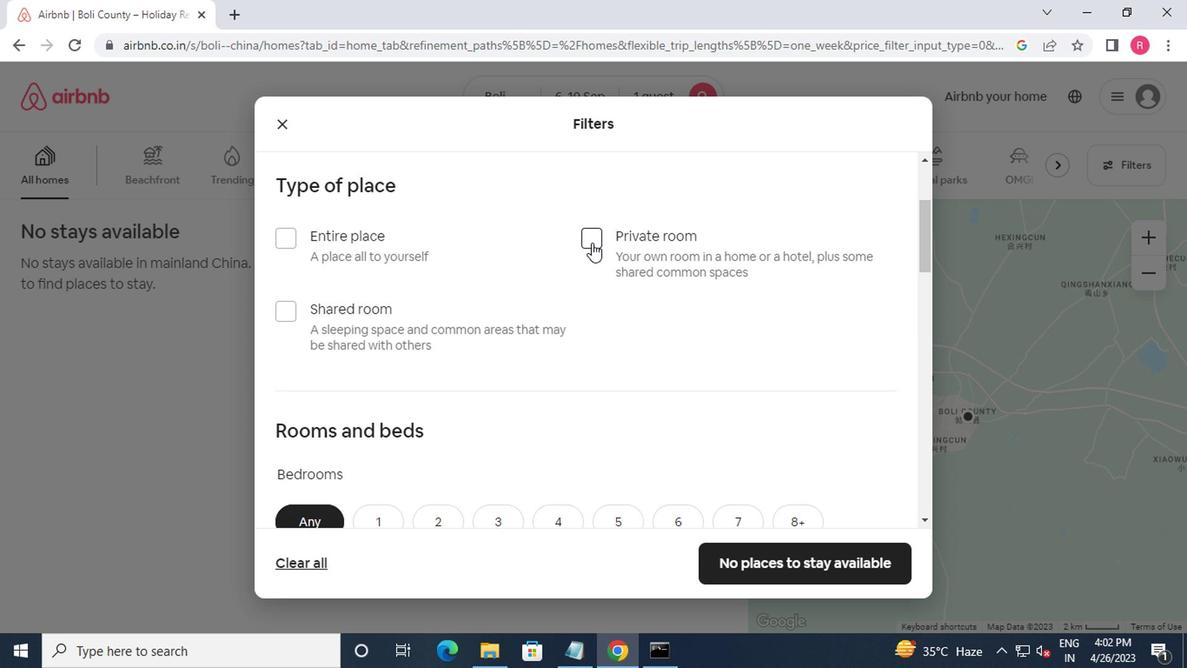 
Action: Mouse moved to (478, 230)
Screenshot: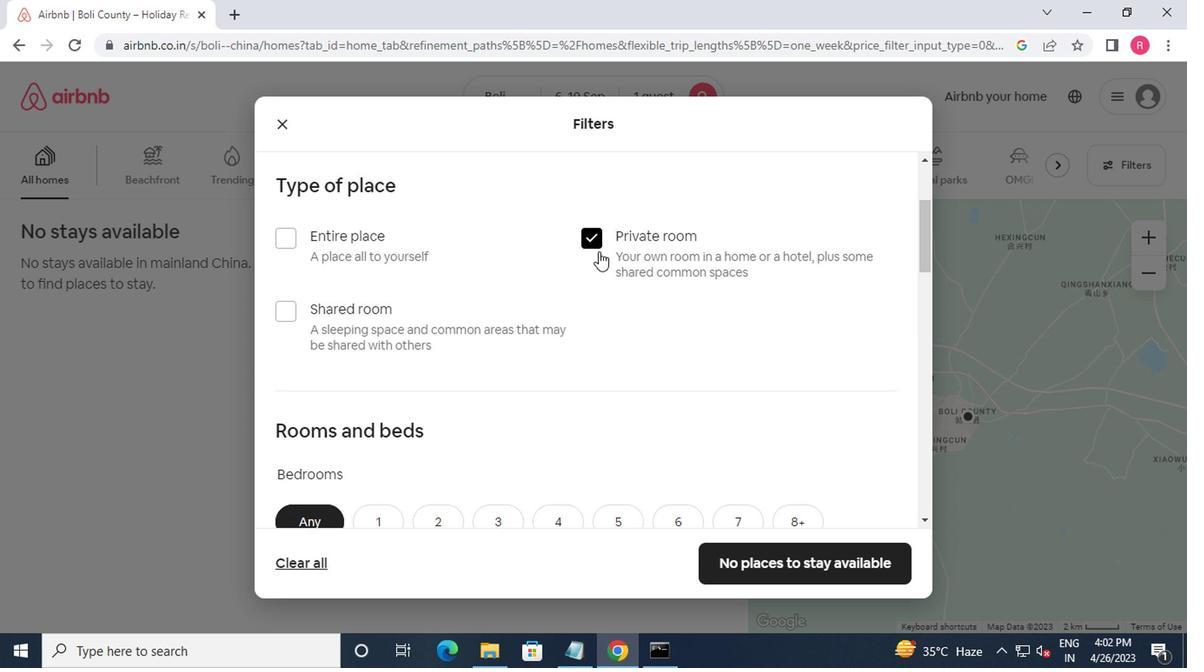
Action: Mouse scrolled (478, 230) with delta (0, 0)
Screenshot: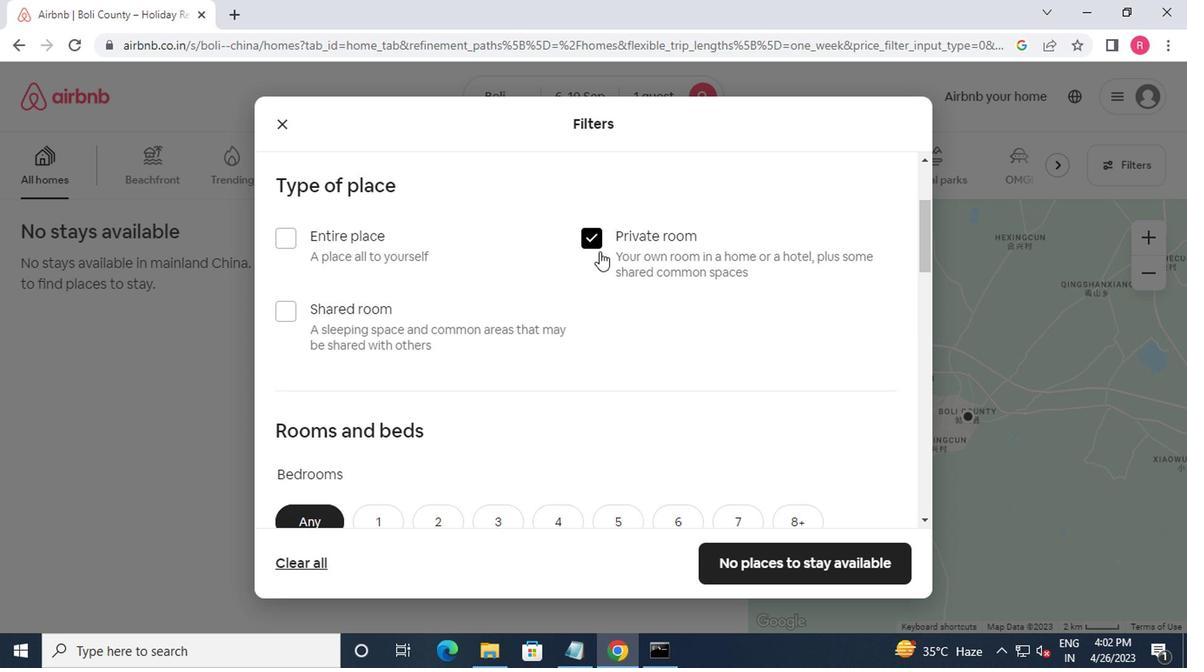 
Action: Mouse moved to (421, 289)
Screenshot: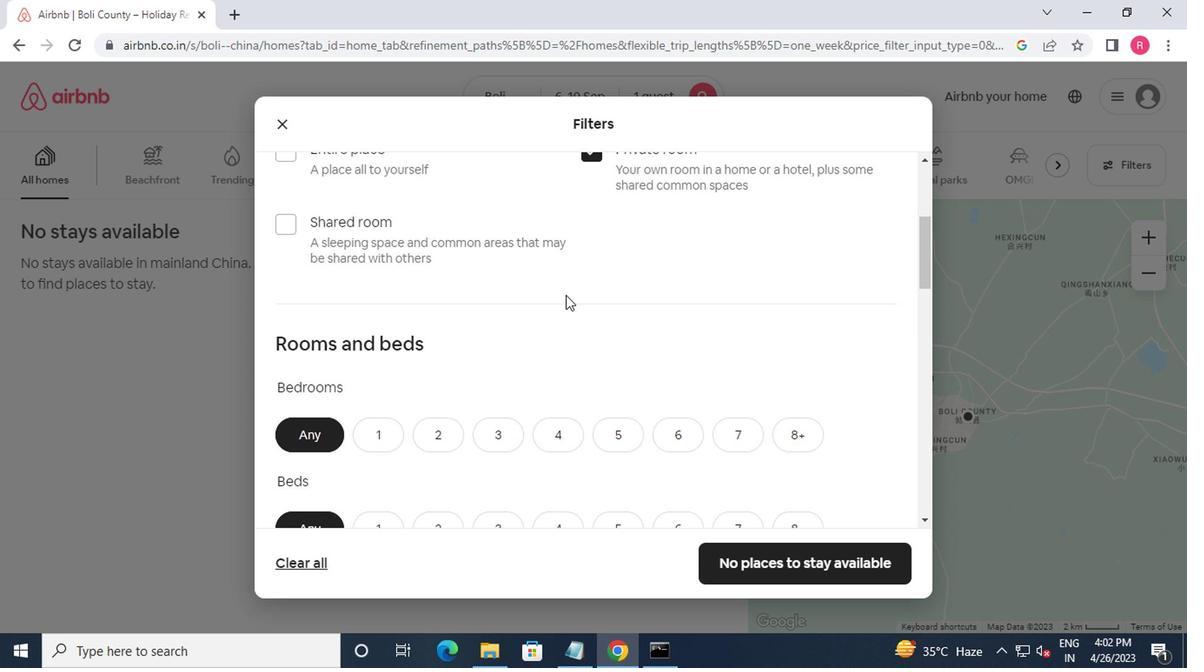 
Action: Mouse scrolled (421, 288) with delta (0, 0)
Screenshot: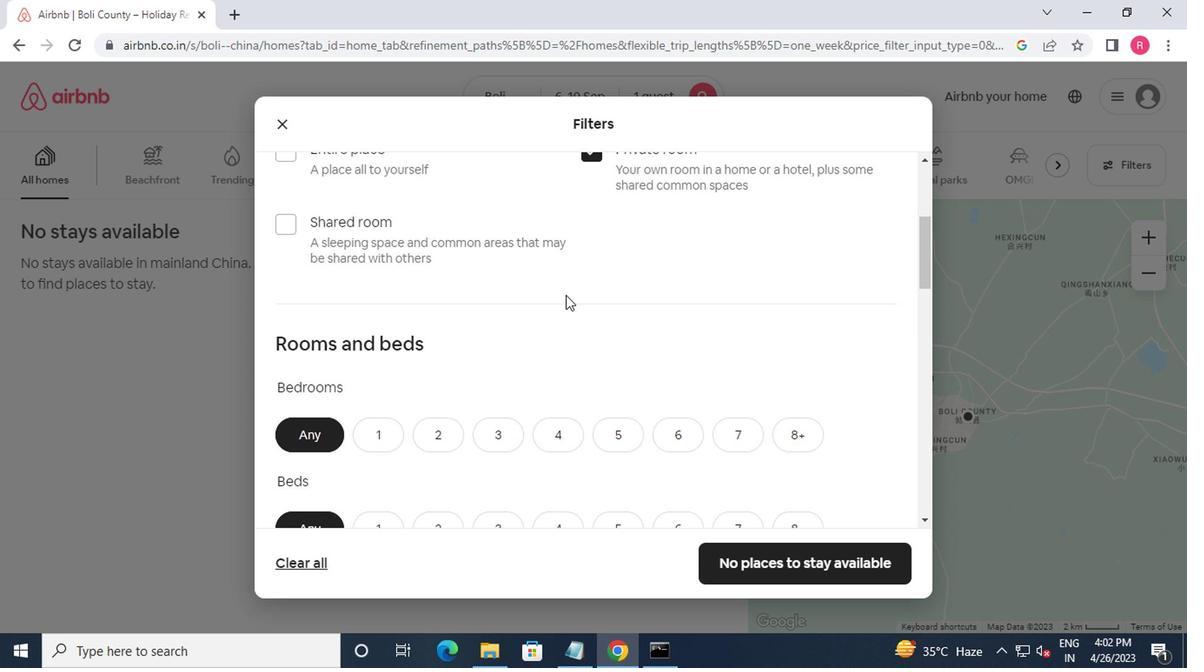 
Action: Mouse moved to (316, 303)
Screenshot: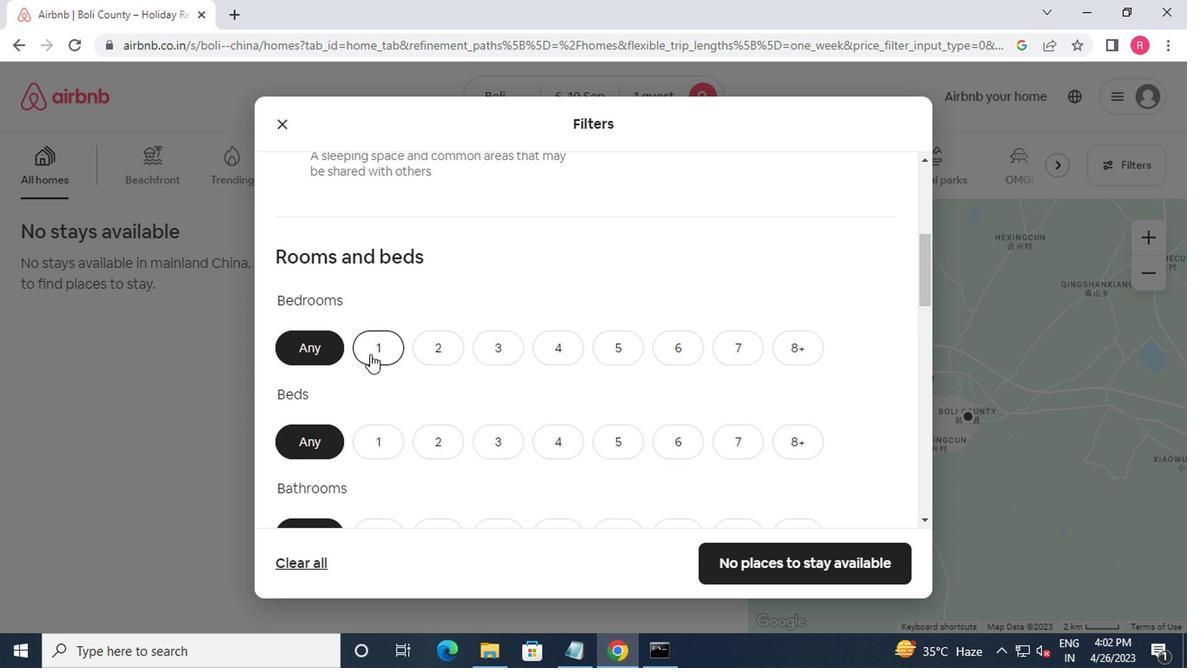 
Action: Mouse pressed left at (316, 303)
Screenshot: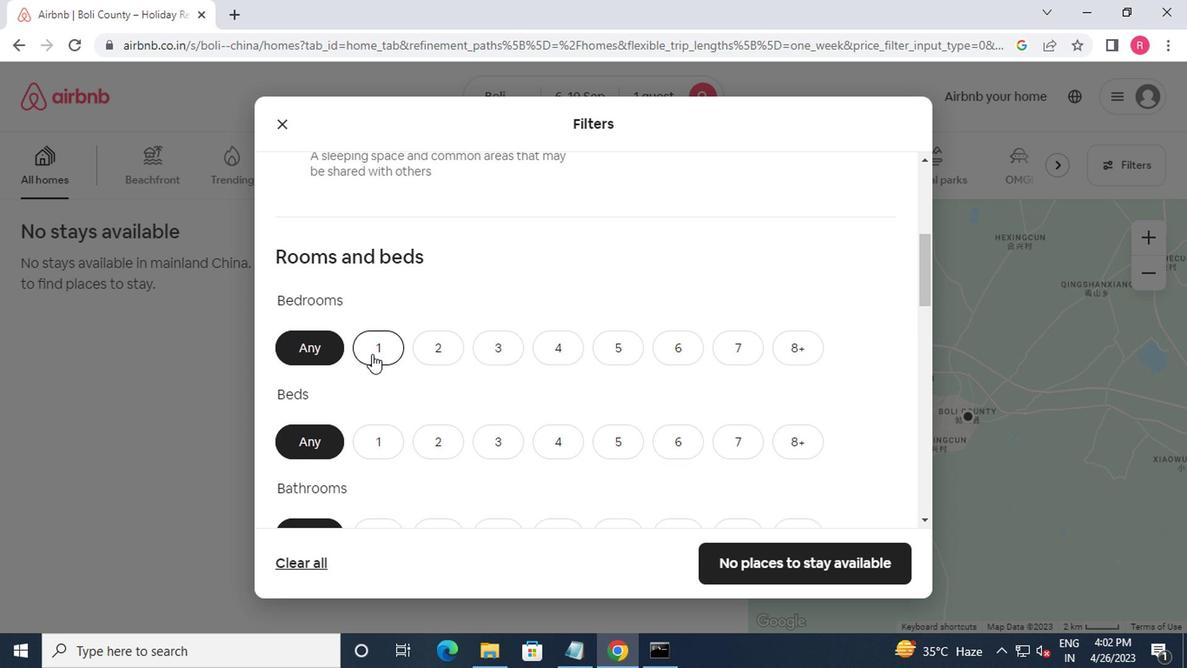 
Action: Mouse moved to (318, 304)
Screenshot: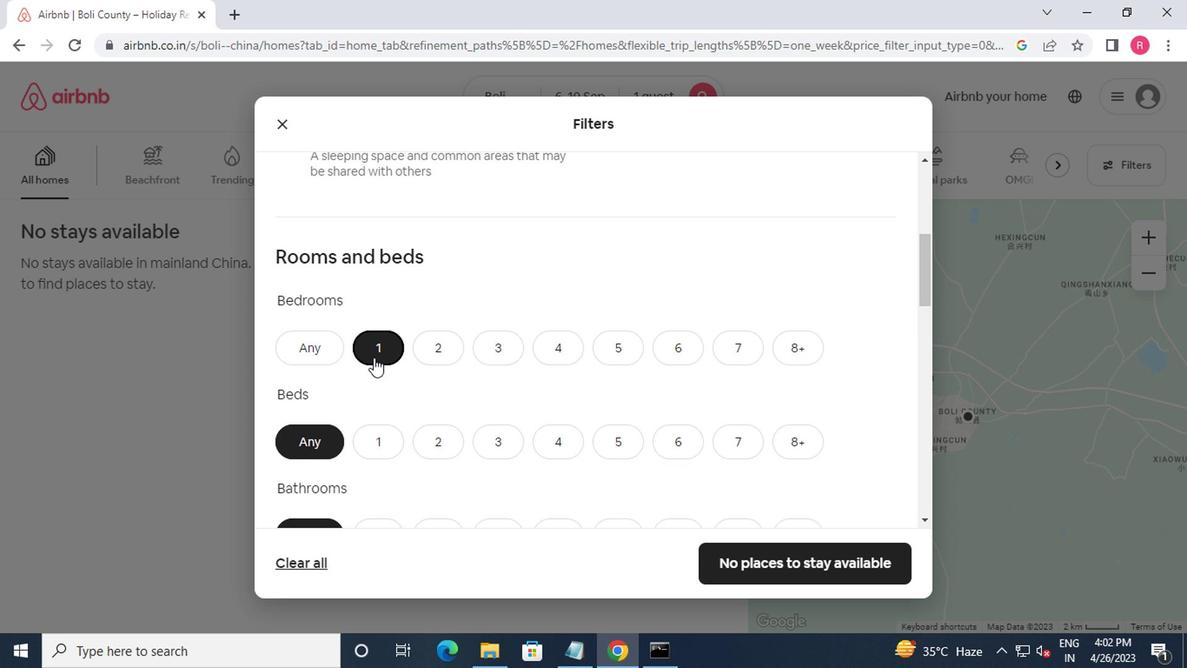 
Action: Mouse scrolled (318, 304) with delta (0, 0)
Screenshot: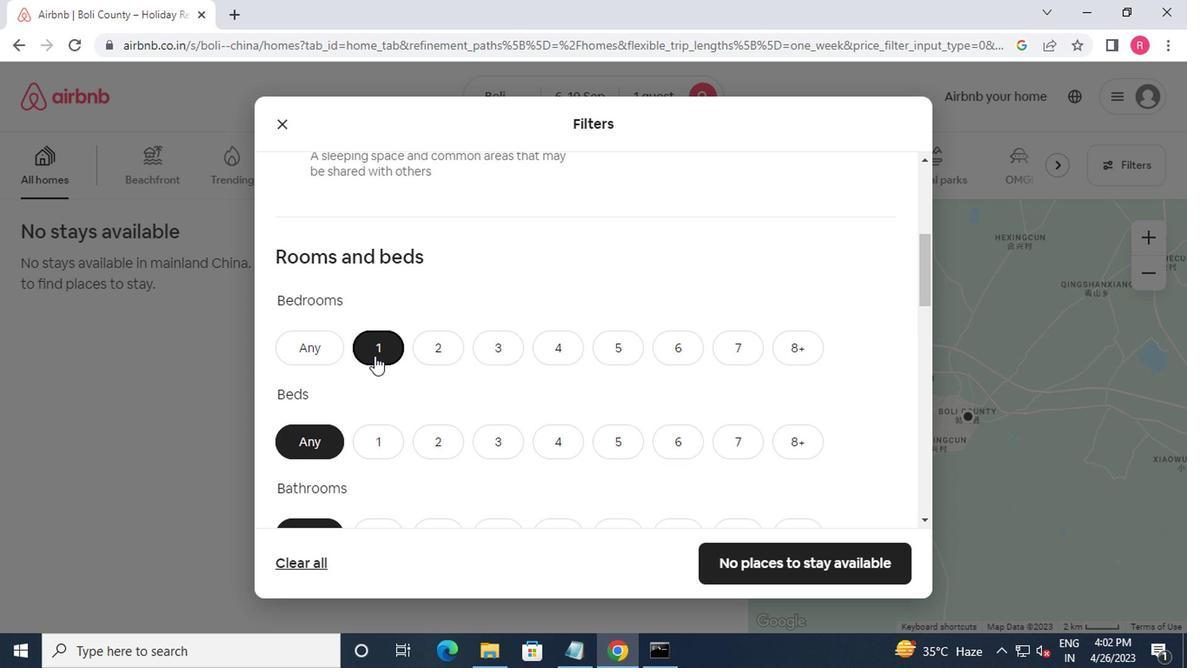 
Action: Mouse moved to (325, 301)
Screenshot: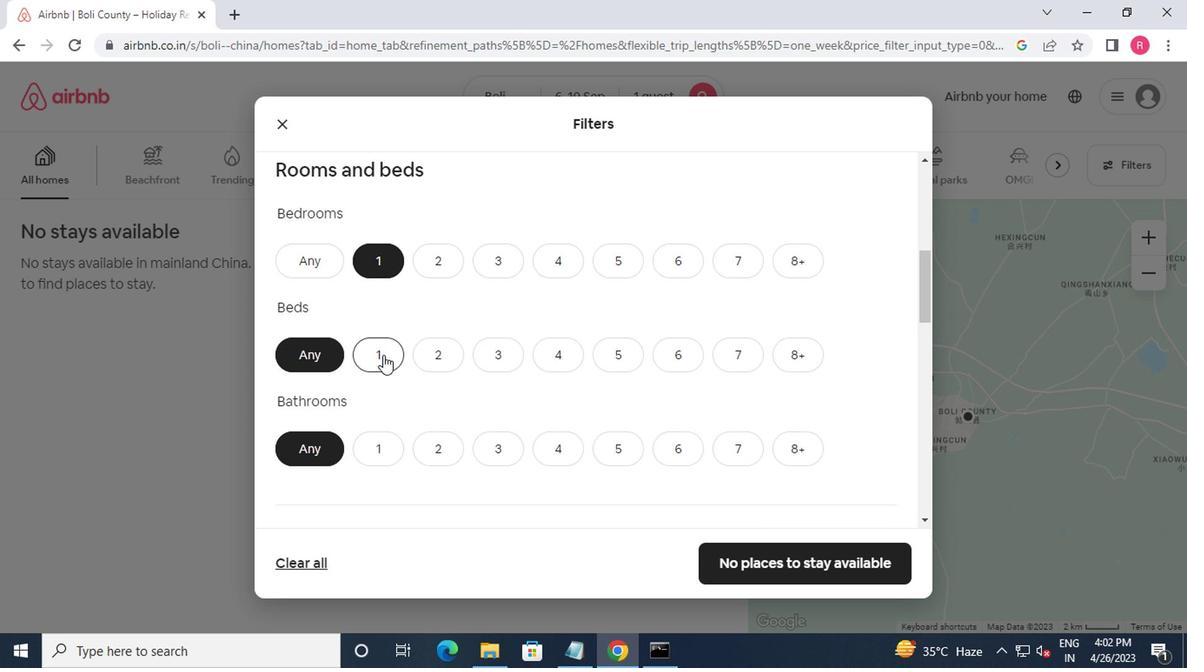 
Action: Mouse pressed left at (325, 301)
Screenshot: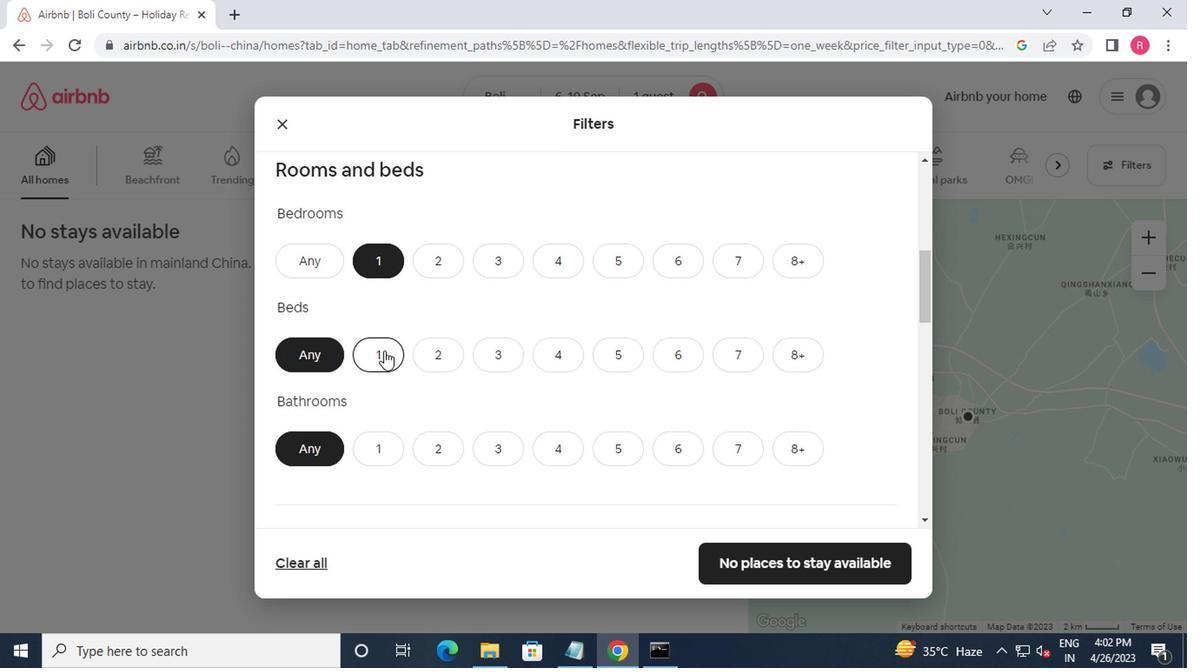 
Action: Mouse moved to (325, 301)
Screenshot: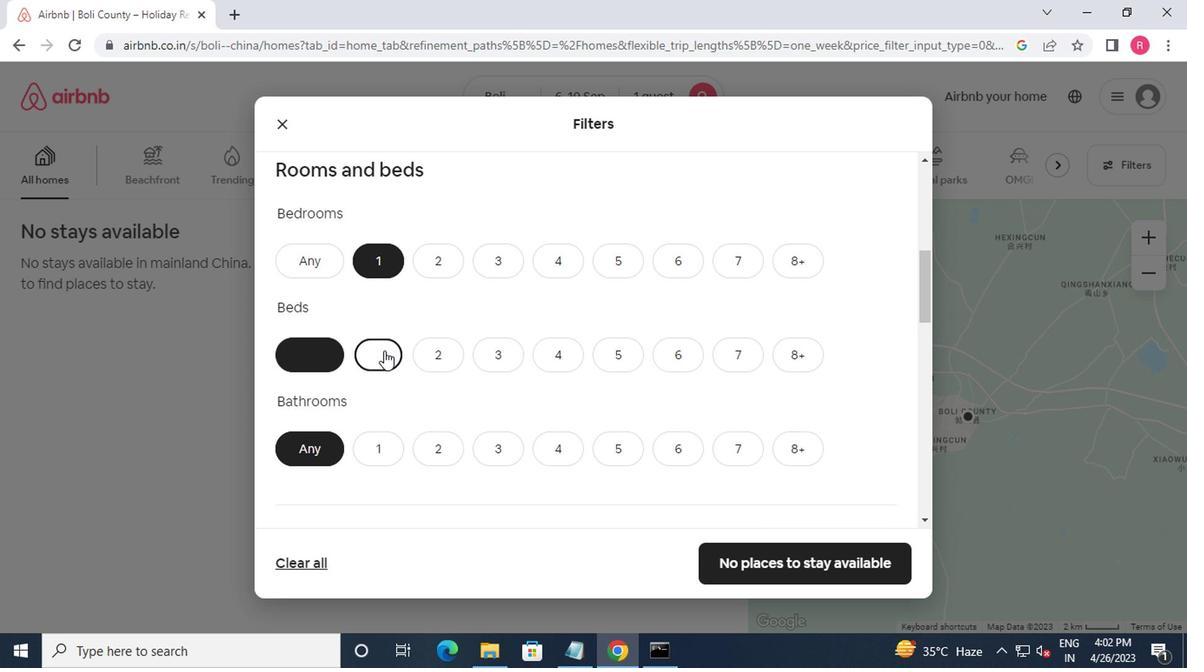 
Action: Mouse scrolled (325, 300) with delta (0, 0)
Screenshot: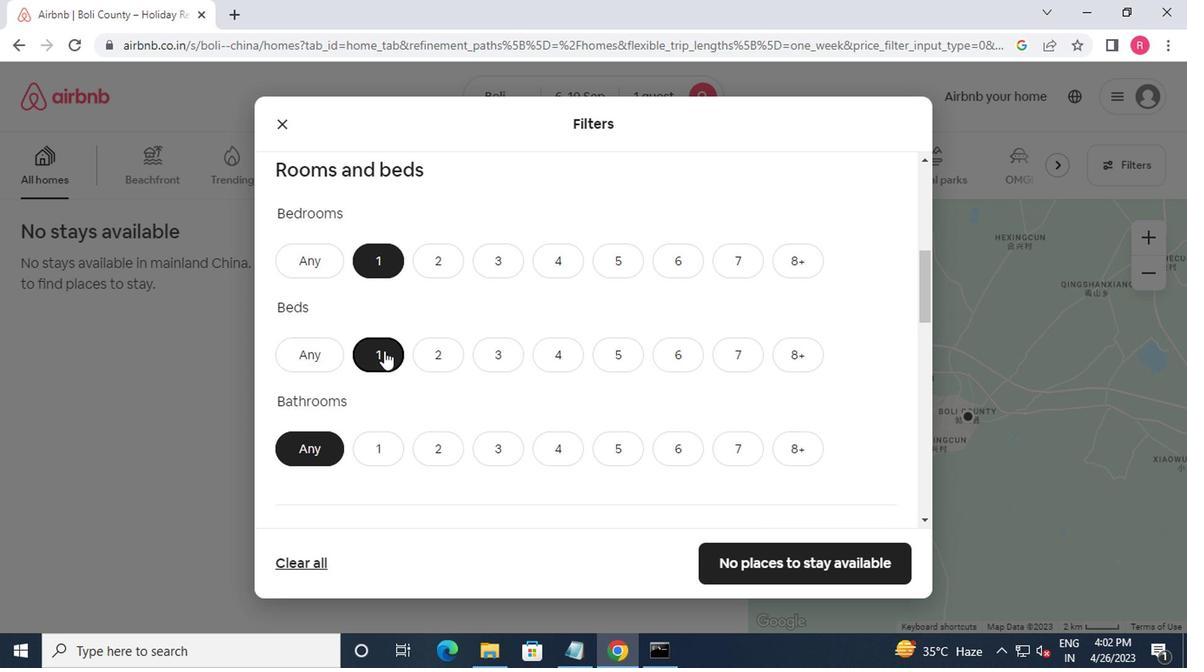 
Action: Mouse scrolled (325, 300) with delta (0, 0)
Screenshot: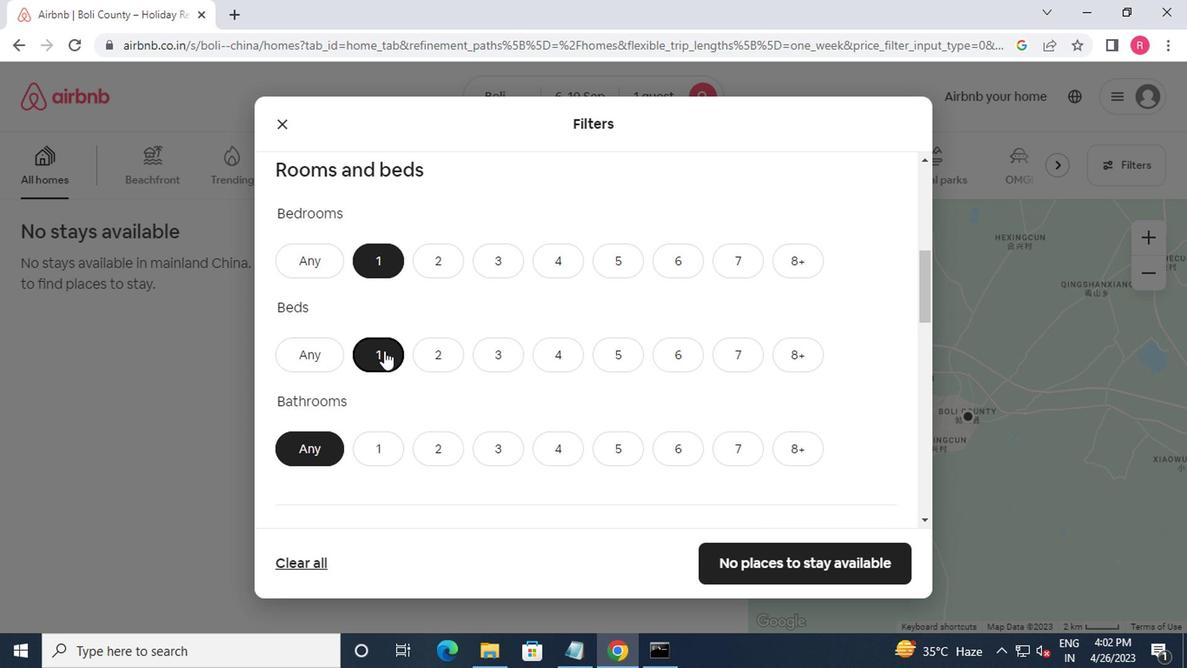 
Action: Mouse moved to (326, 257)
Screenshot: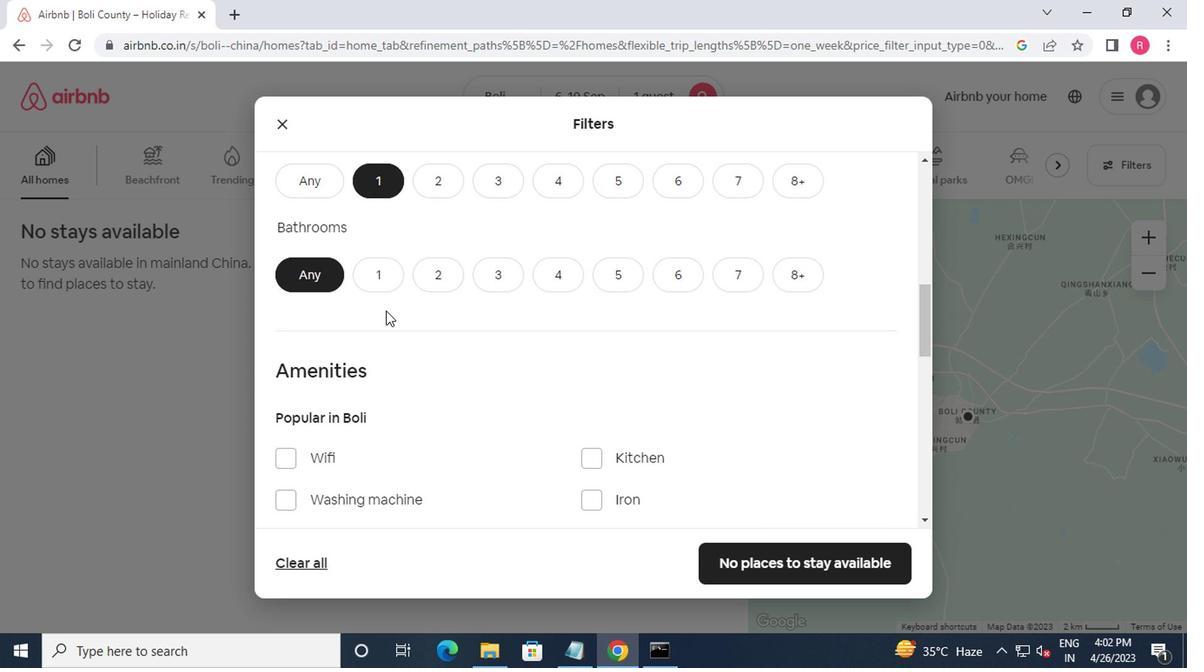 
Action: Mouse pressed left at (326, 257)
Screenshot: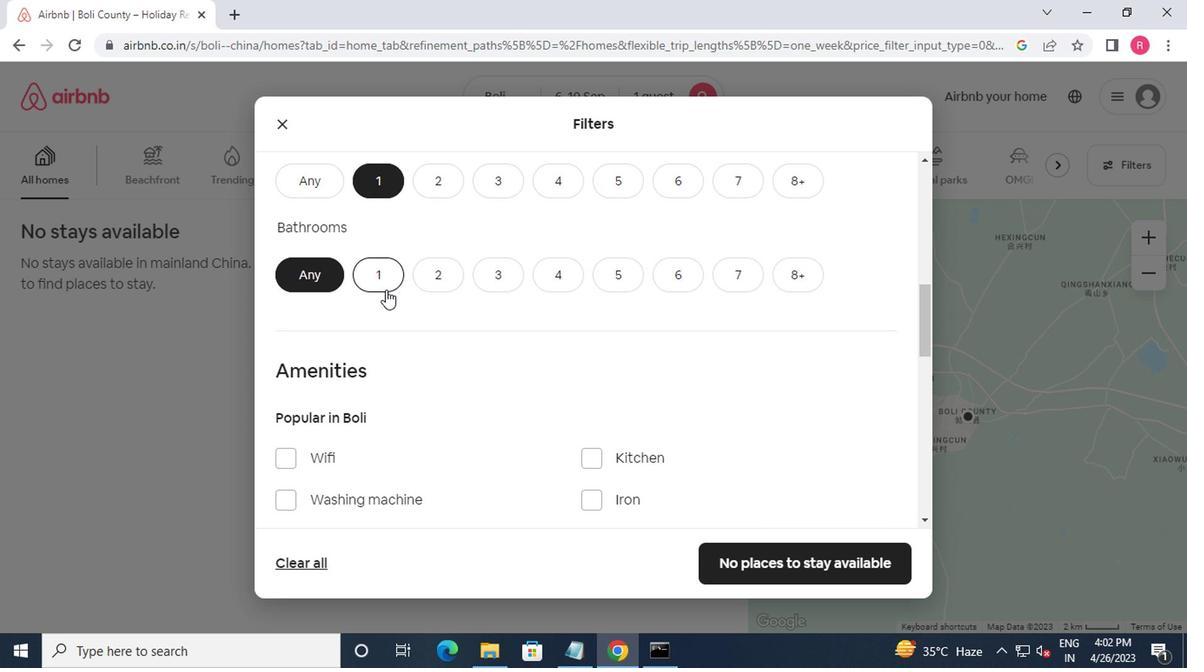 
Action: Mouse moved to (331, 263)
Screenshot: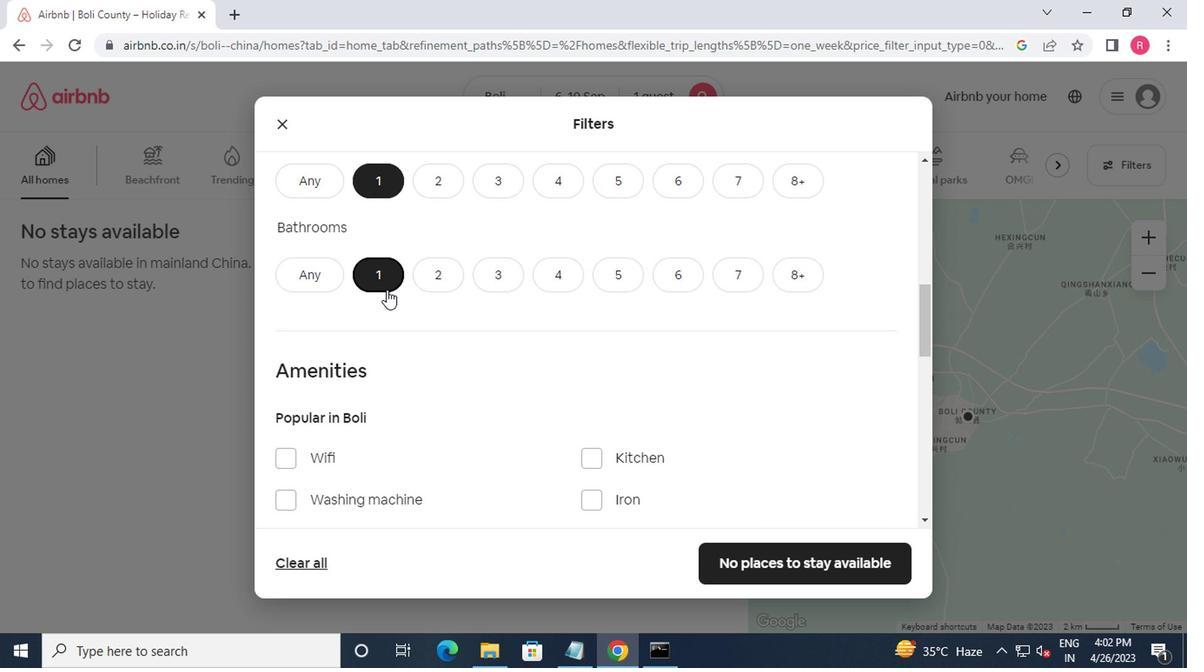 
Action: Mouse scrolled (331, 262) with delta (0, 0)
Screenshot: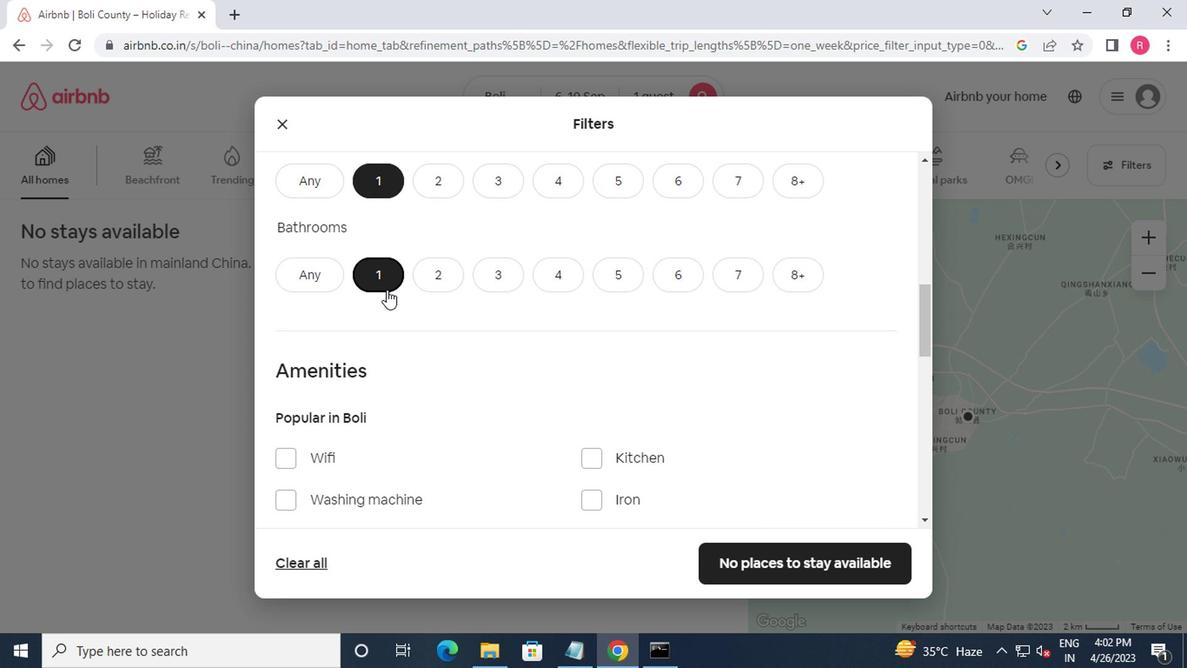 
Action: Mouse moved to (337, 271)
Screenshot: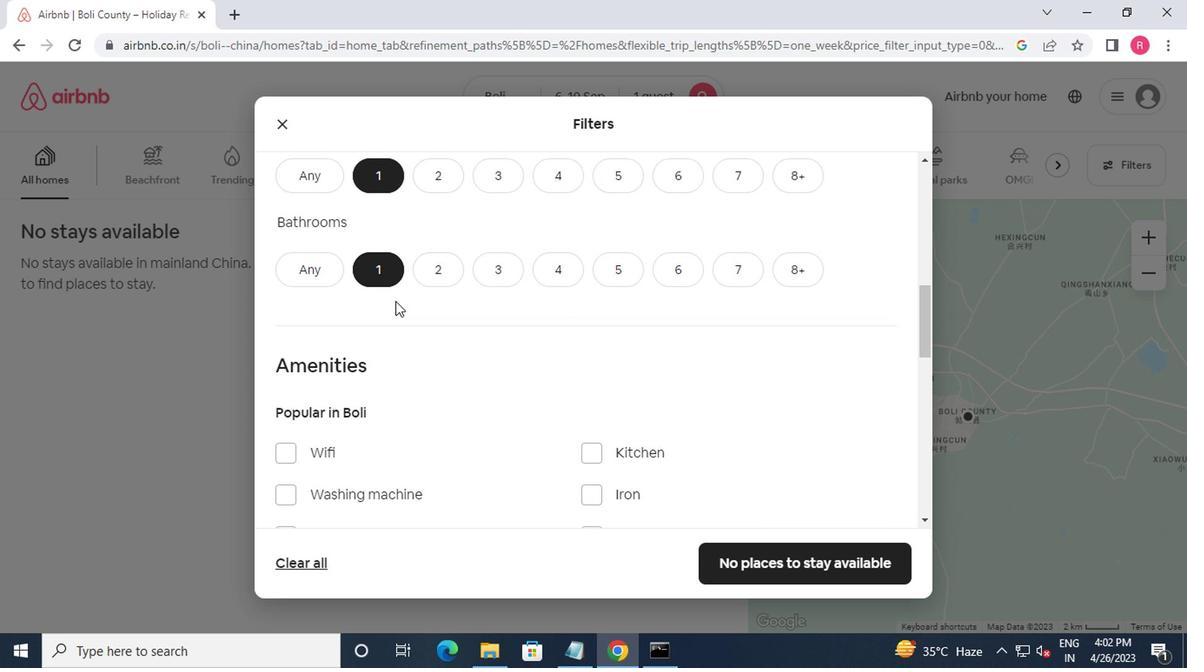 
Action: Mouse scrolled (337, 270) with delta (0, 0)
Screenshot: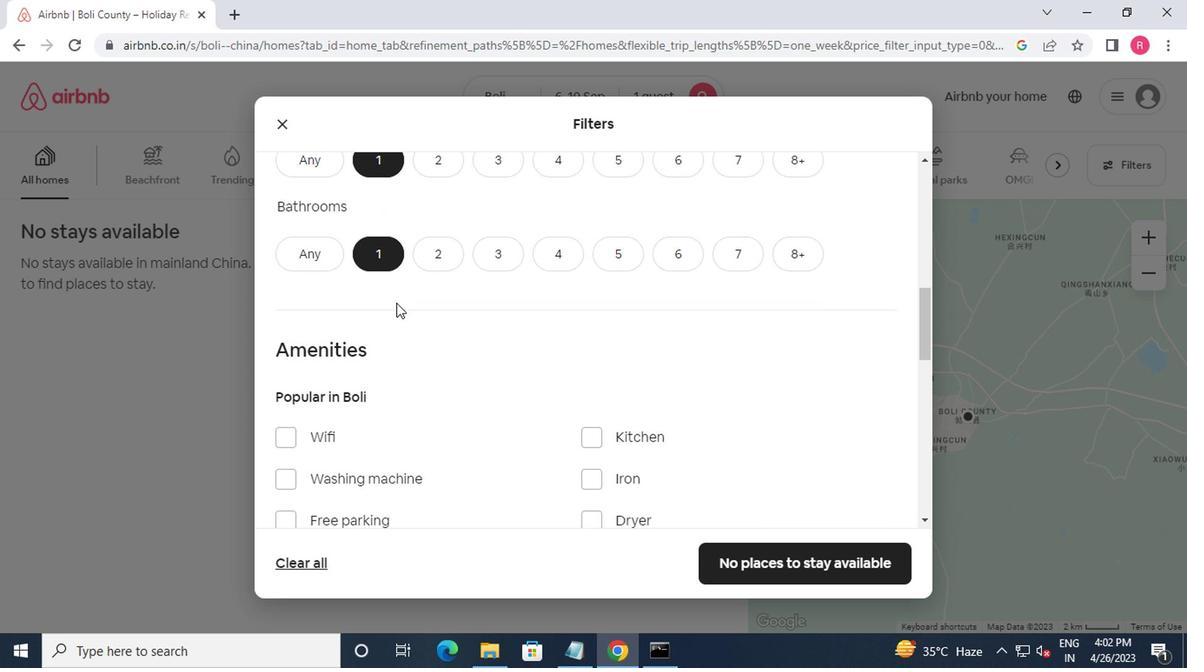 
Action: Mouse moved to (337, 275)
Screenshot: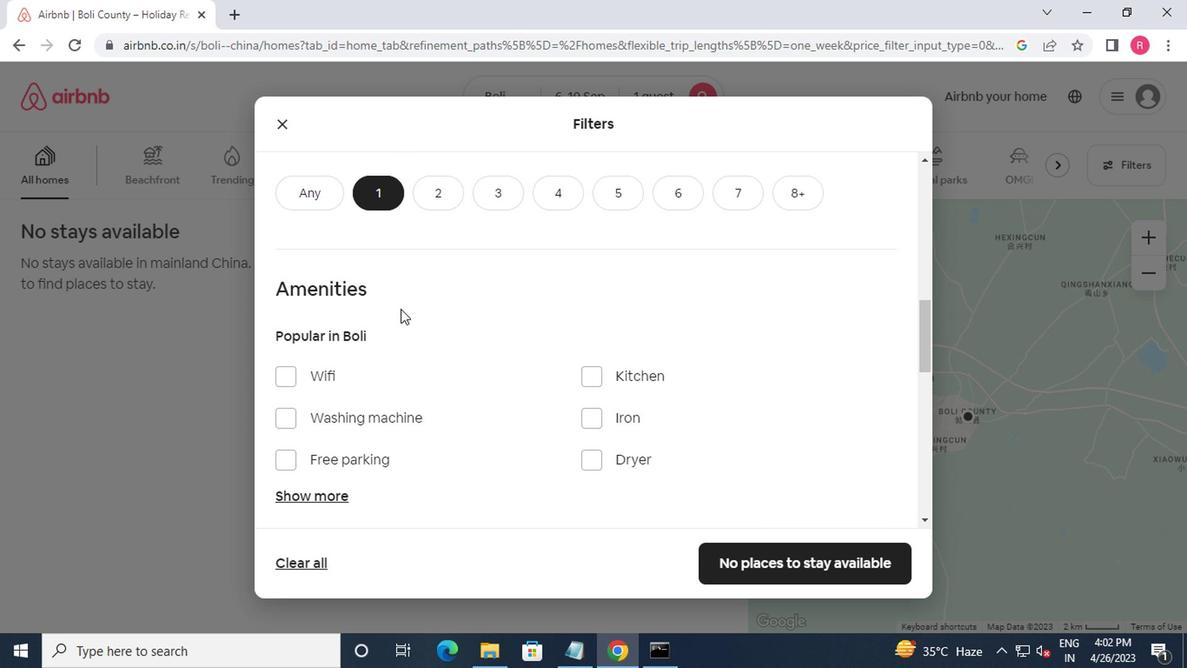 
Action: Mouse scrolled (337, 275) with delta (0, 0)
Screenshot: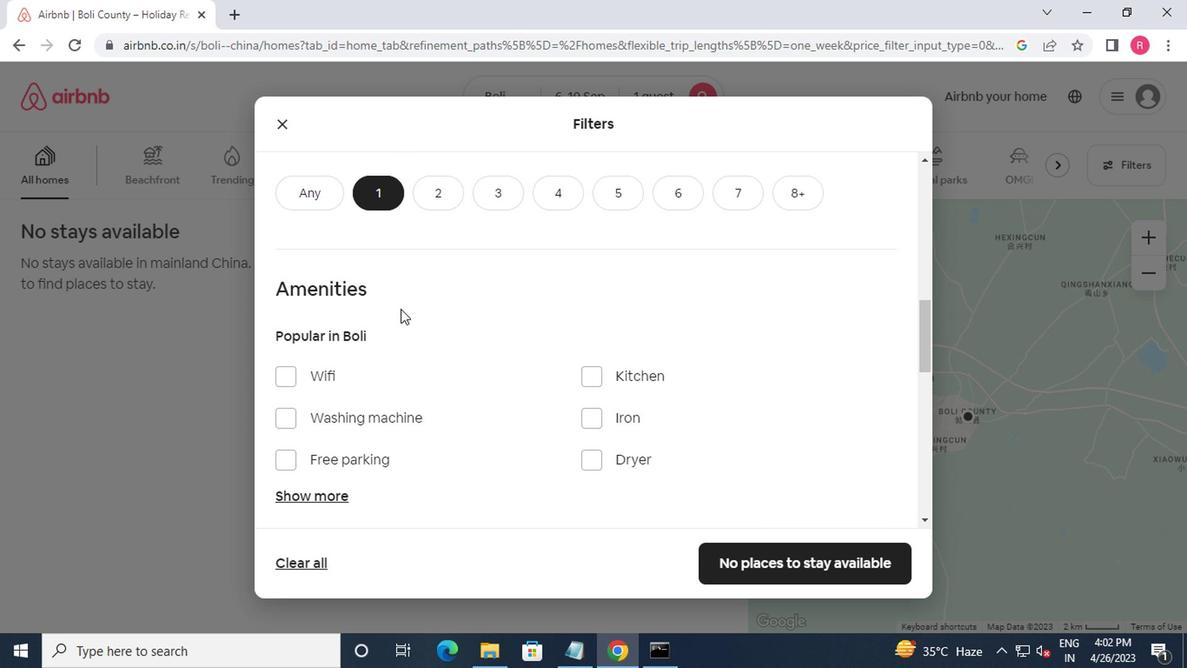 
Action: Mouse moved to (337, 277)
Screenshot: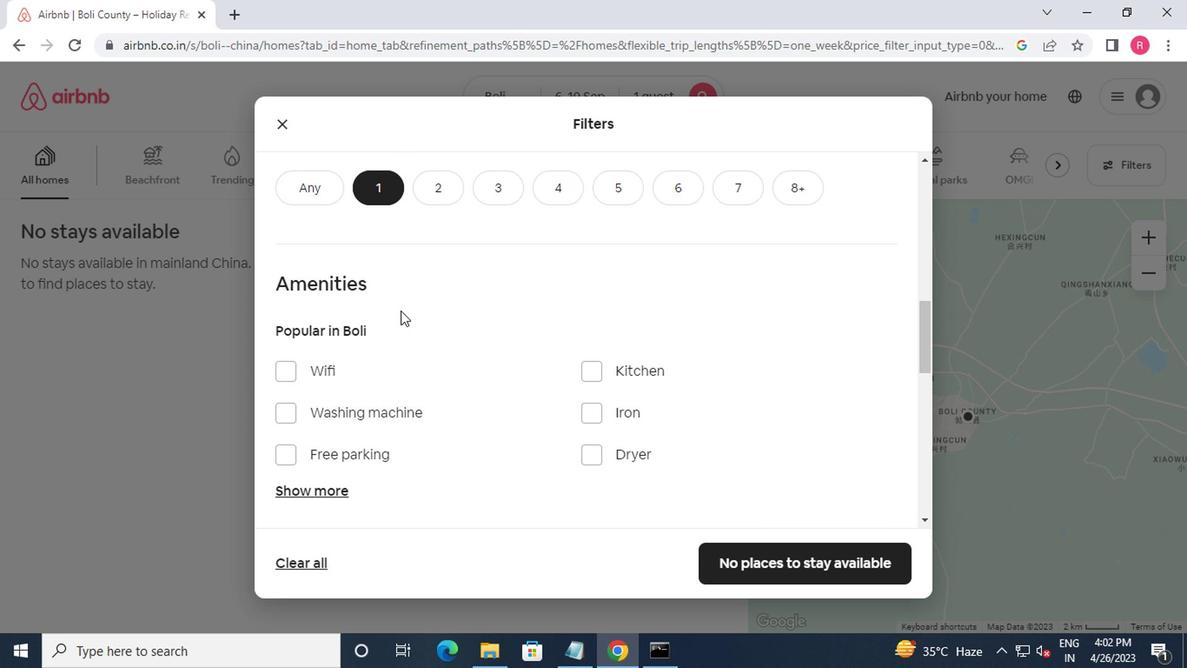 
Action: Mouse scrolled (337, 277) with delta (0, 0)
Screenshot: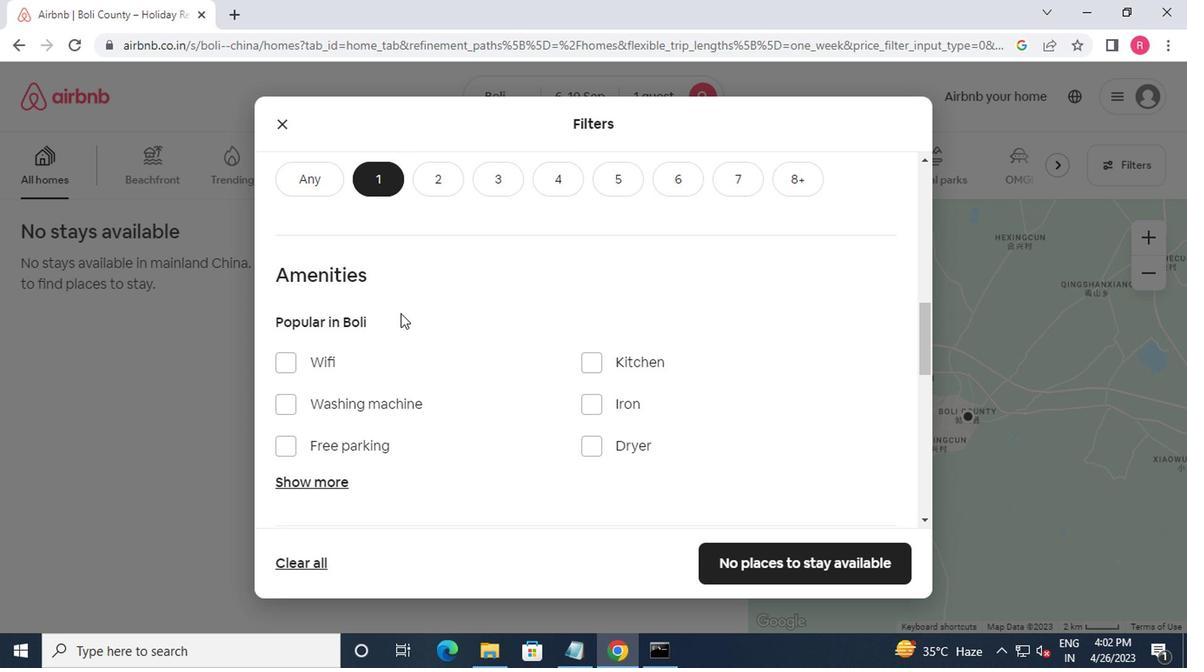 
Action: Mouse moved to (337, 279)
Screenshot: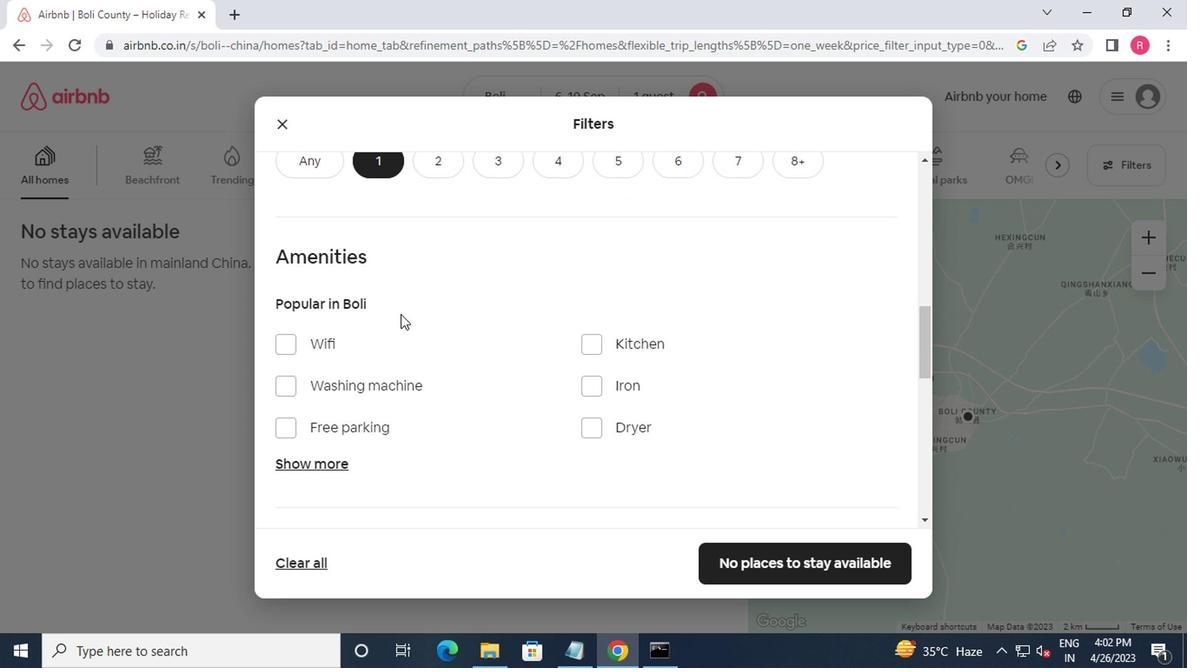 
Action: Mouse scrolled (337, 278) with delta (0, 0)
Screenshot: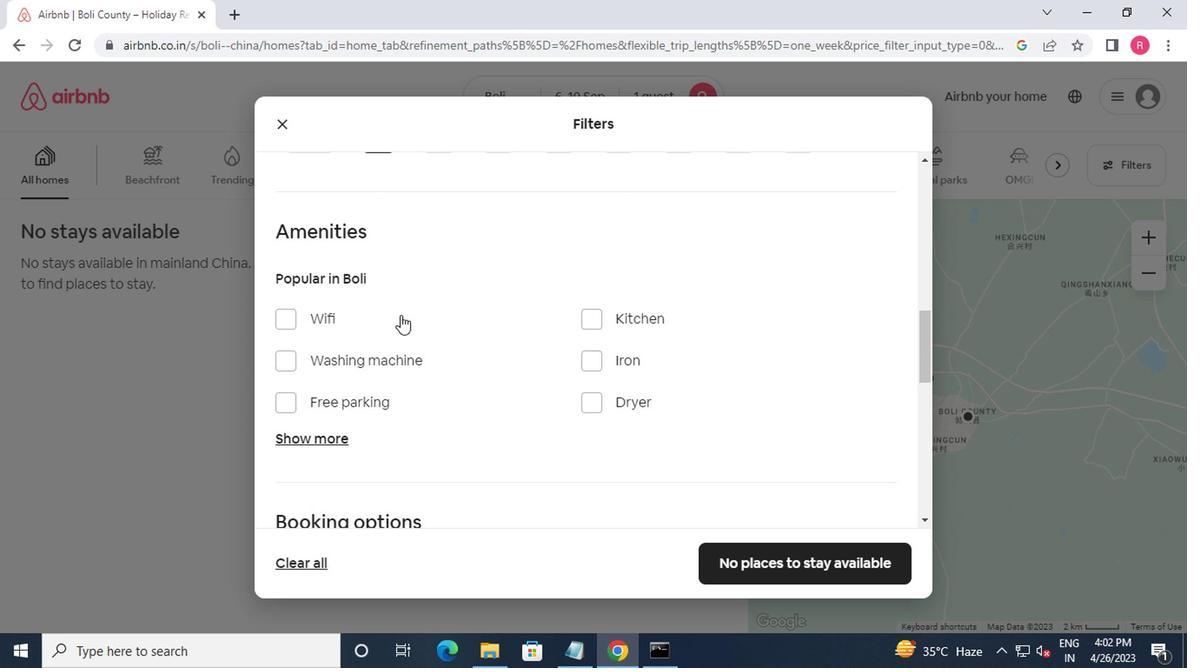 
Action: Mouse moved to (655, 304)
Screenshot: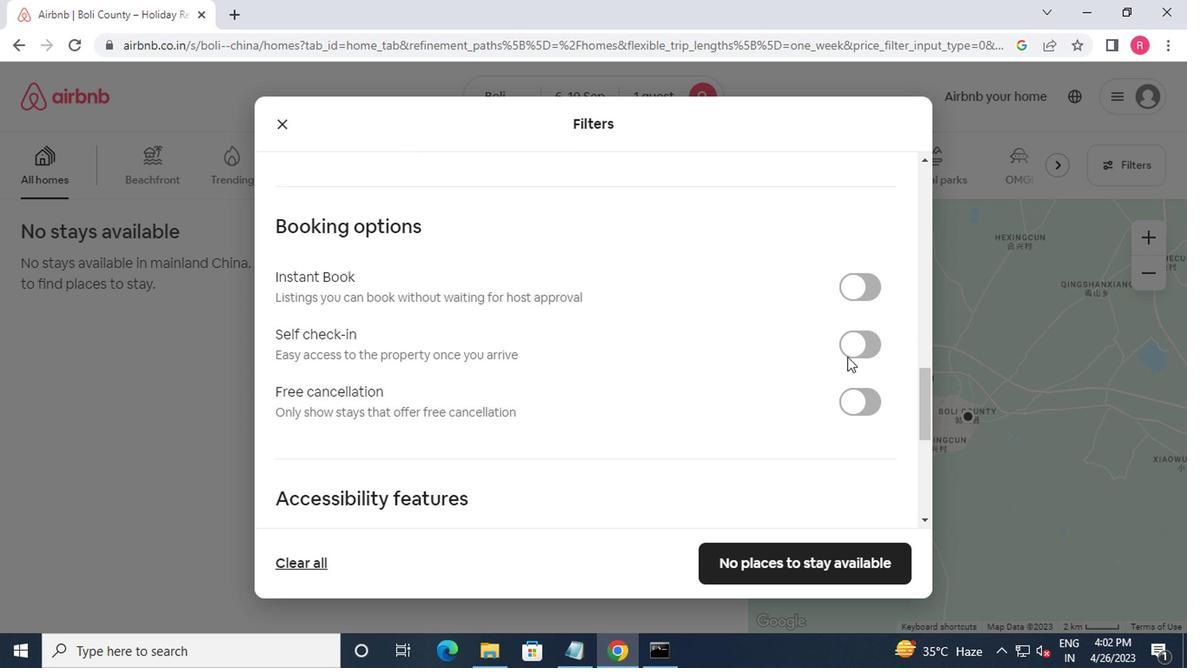 
Action: Mouse pressed left at (655, 304)
Screenshot: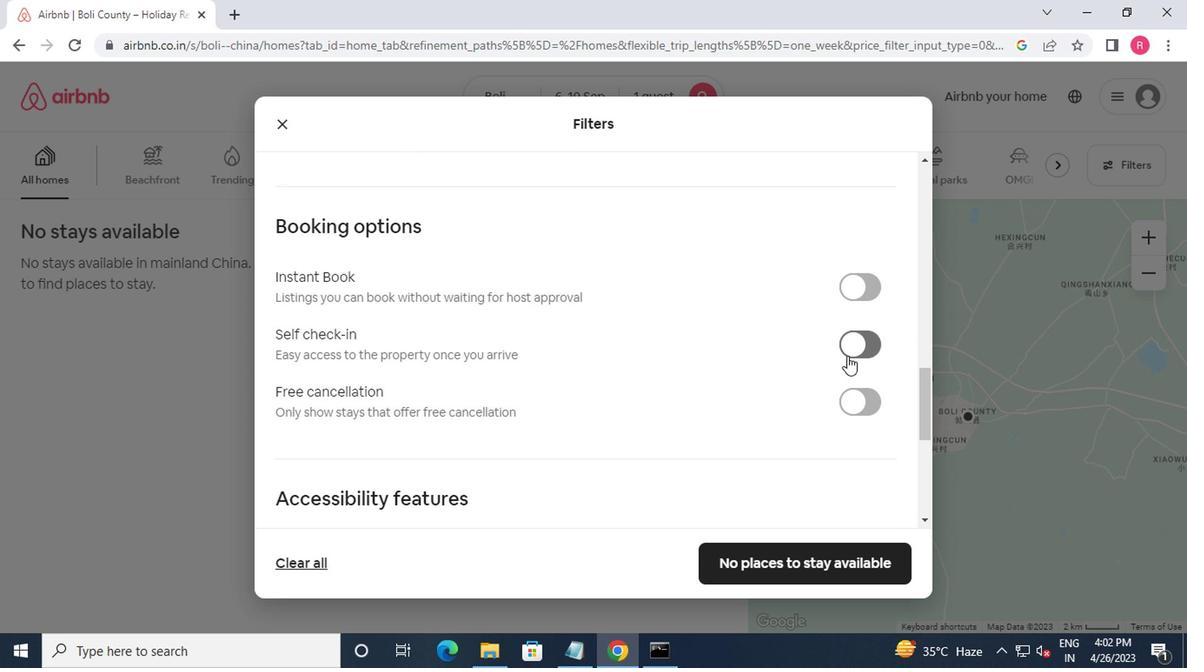 
Action: Mouse moved to (622, 452)
Screenshot: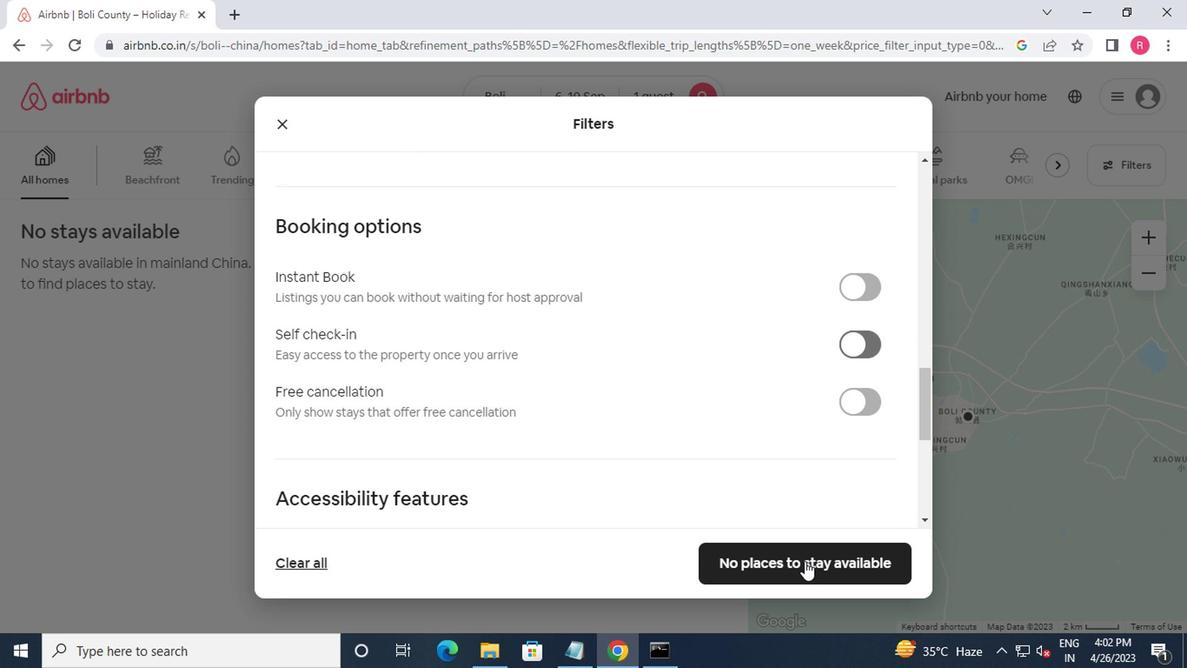 
Action: Mouse pressed left at (622, 452)
Screenshot: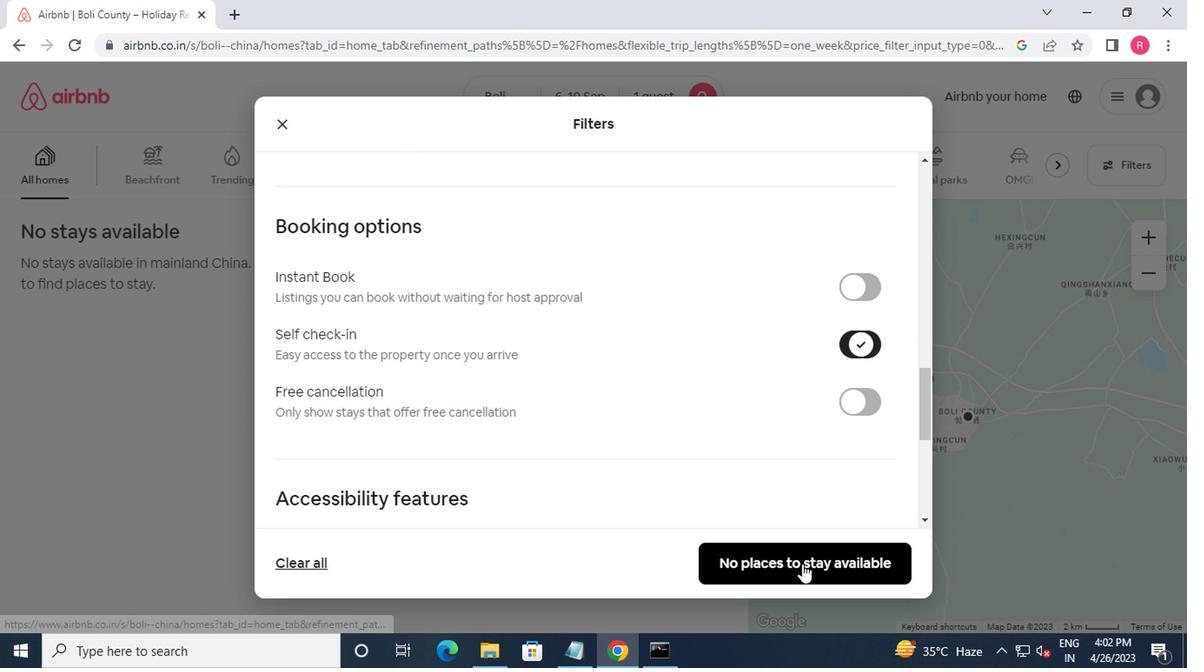
Action: Mouse moved to (575, 291)
Screenshot: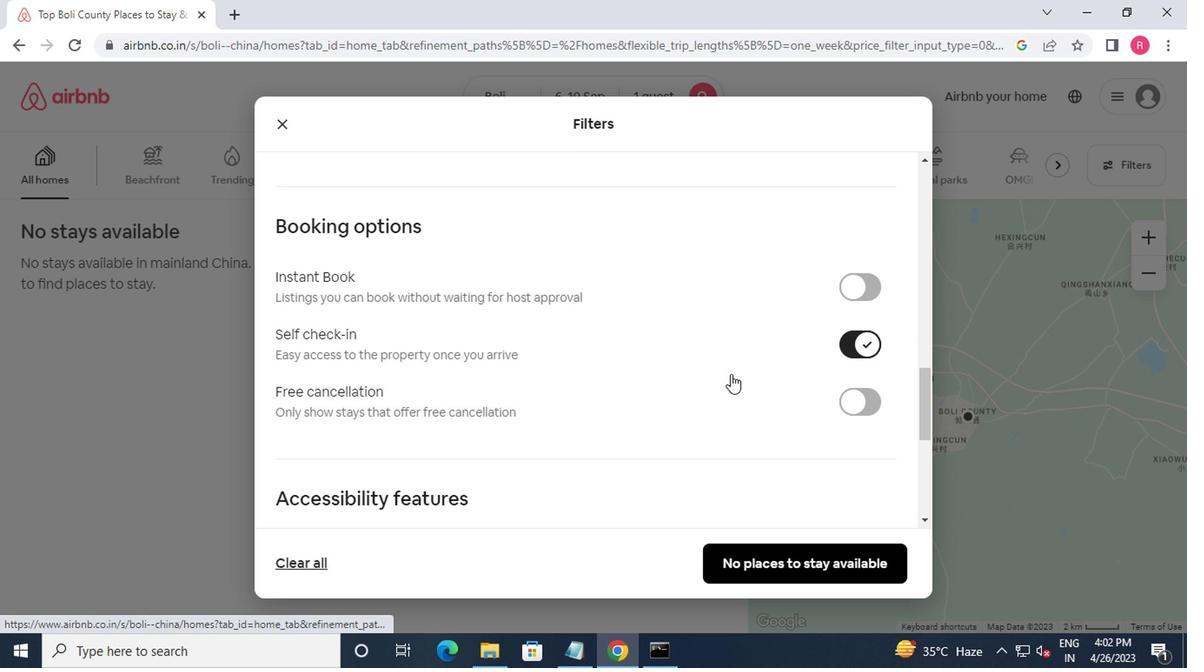 
